 Task: Find connections with filter location Pitsea with filter topic #Techstartupwith filter profile language Spanish with filter current company JOJO INTERNATIONAL PVT LTD with filter school Visvesvaraya National Institute of Technology with filter industry Education Administration Programs with filter service category Web Design with filter keywords title Biostatistician
Action: Mouse moved to (595, 61)
Screenshot: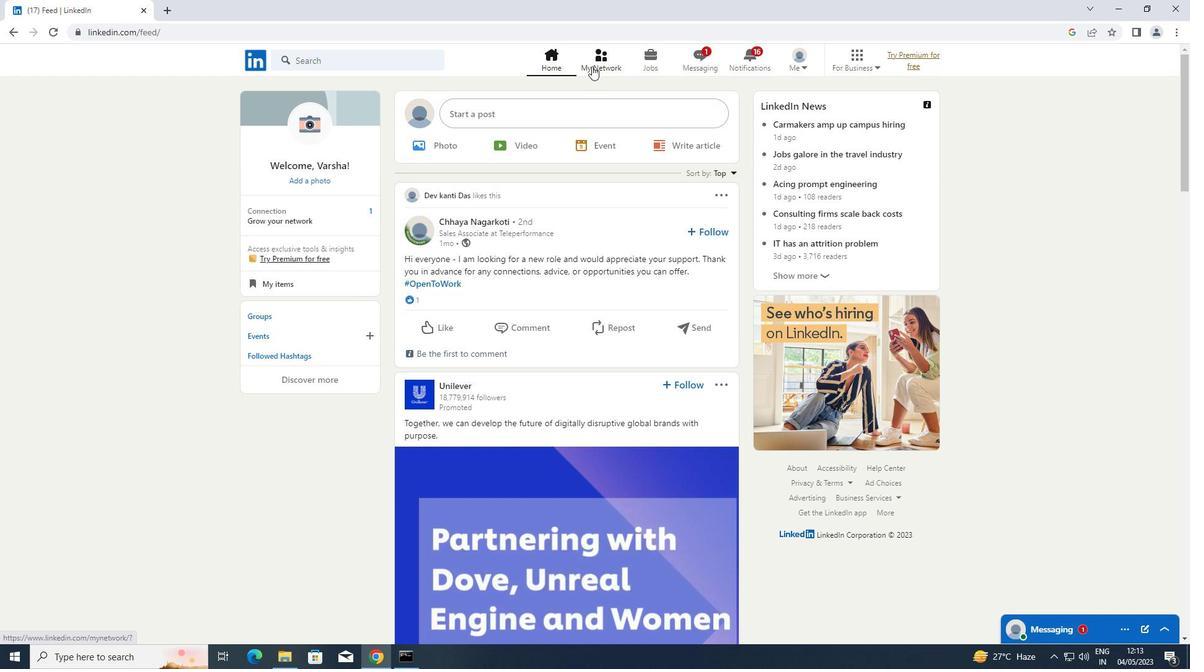 
Action: Mouse pressed left at (595, 61)
Screenshot: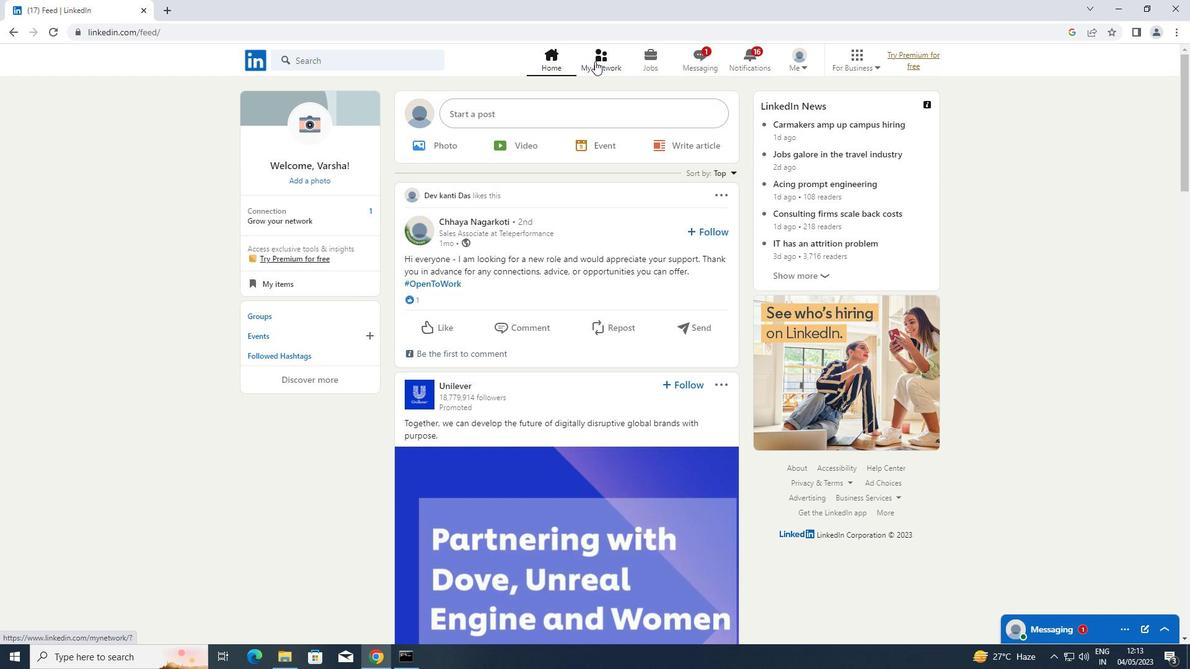 
Action: Mouse moved to (340, 117)
Screenshot: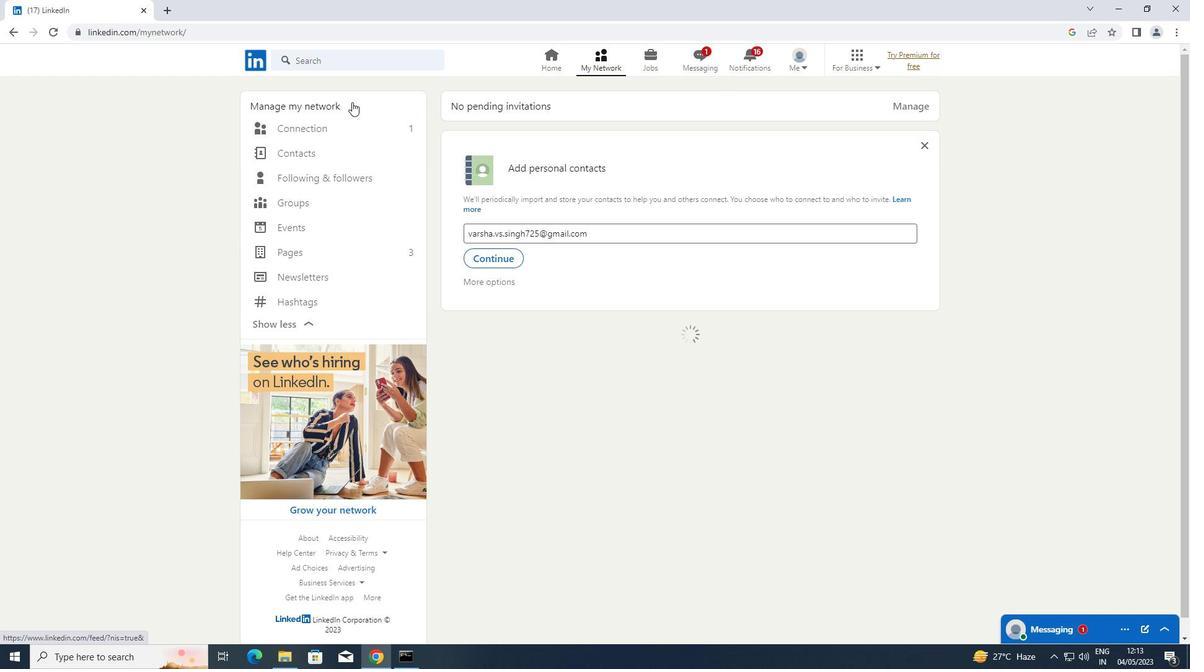 
Action: Mouse pressed left at (340, 117)
Screenshot: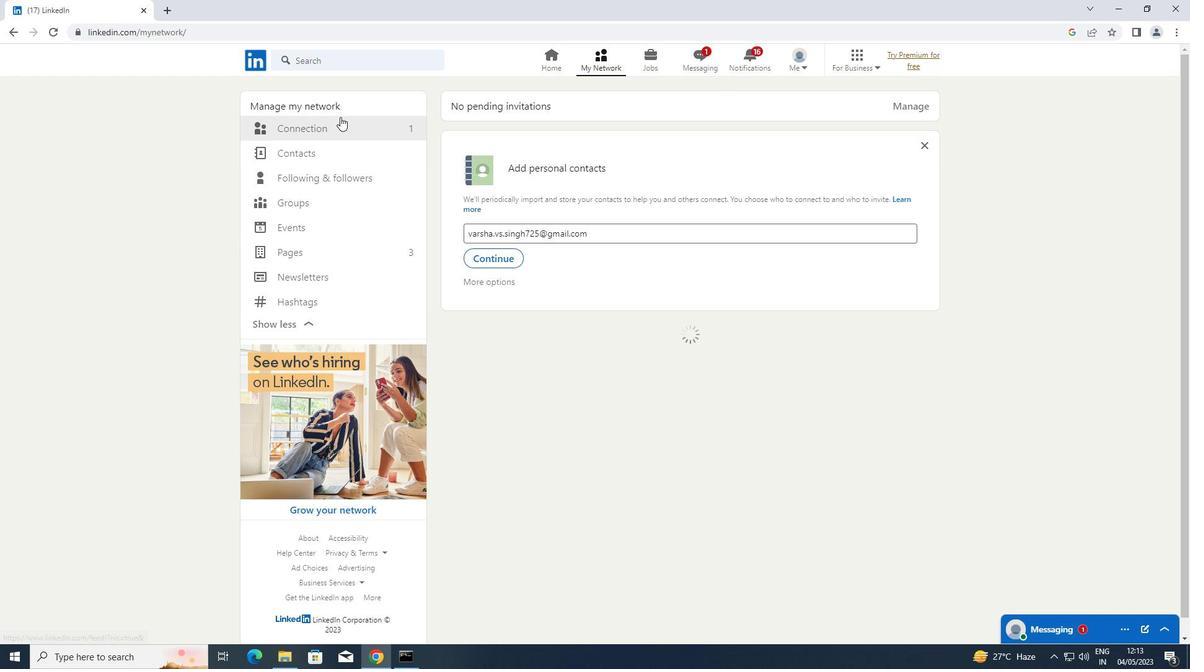 
Action: Mouse moved to (339, 125)
Screenshot: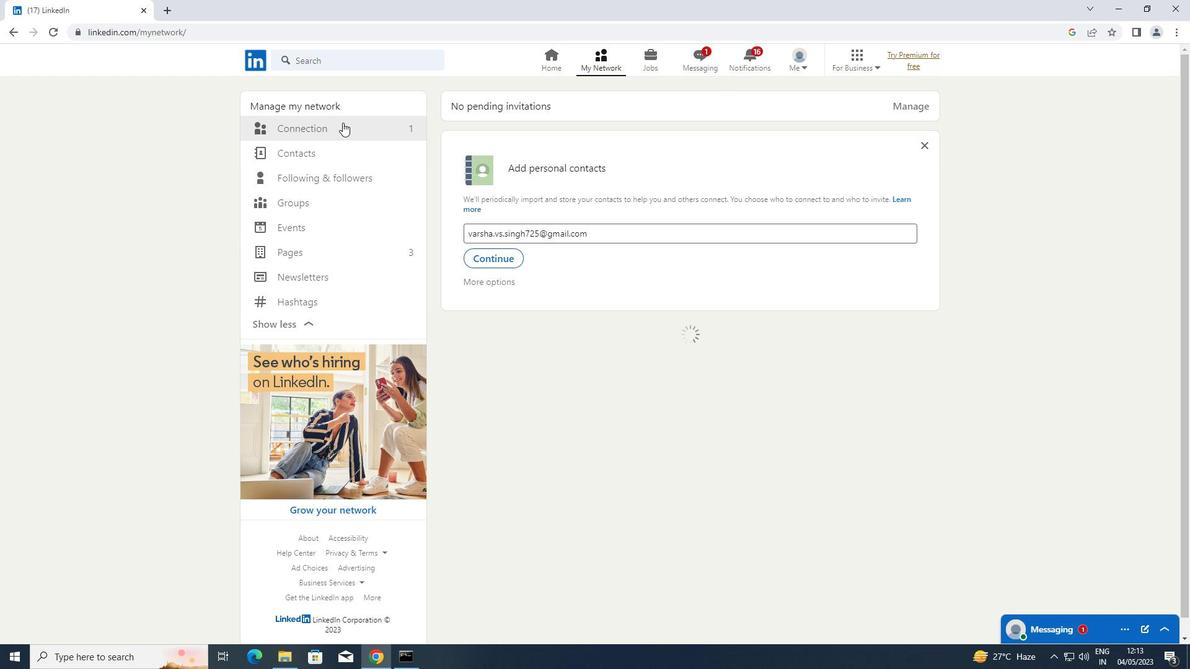 
Action: Mouse pressed left at (339, 125)
Screenshot: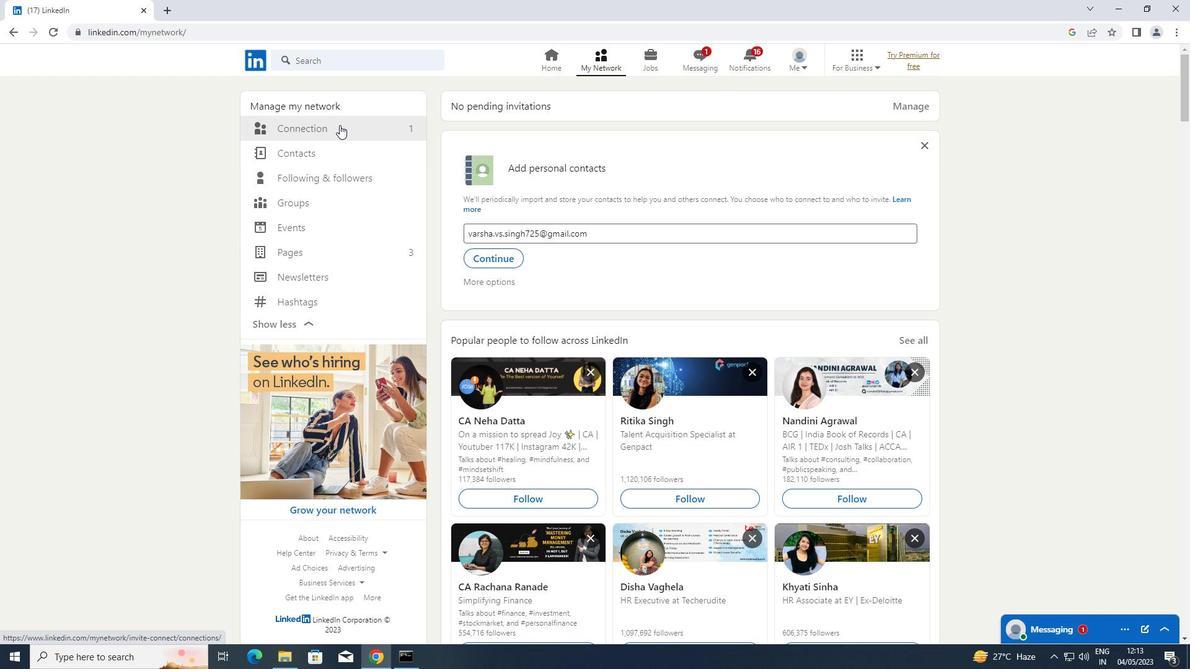 
Action: Mouse moved to (679, 130)
Screenshot: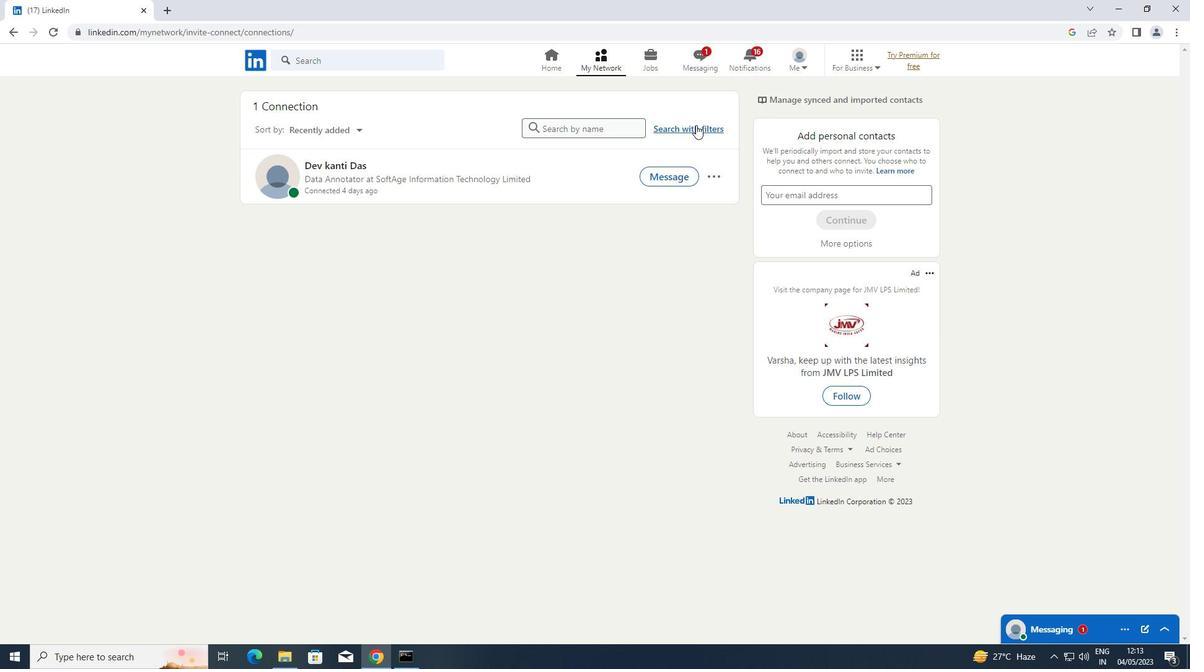 
Action: Mouse pressed left at (679, 130)
Screenshot: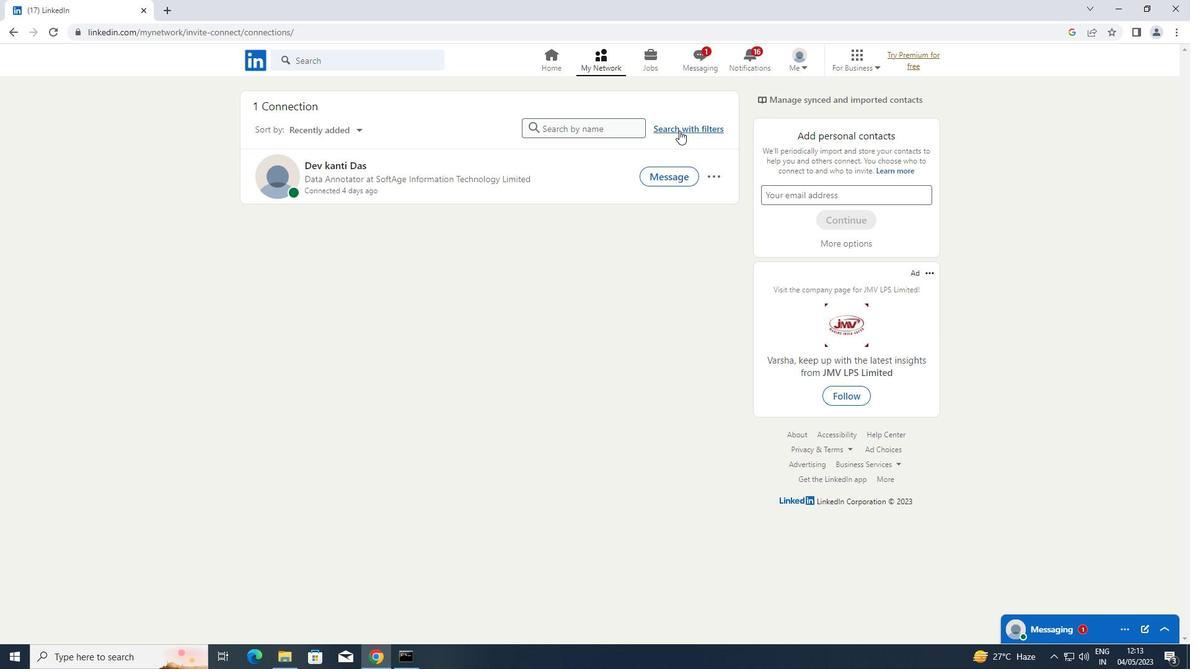 
Action: Mouse moved to (638, 95)
Screenshot: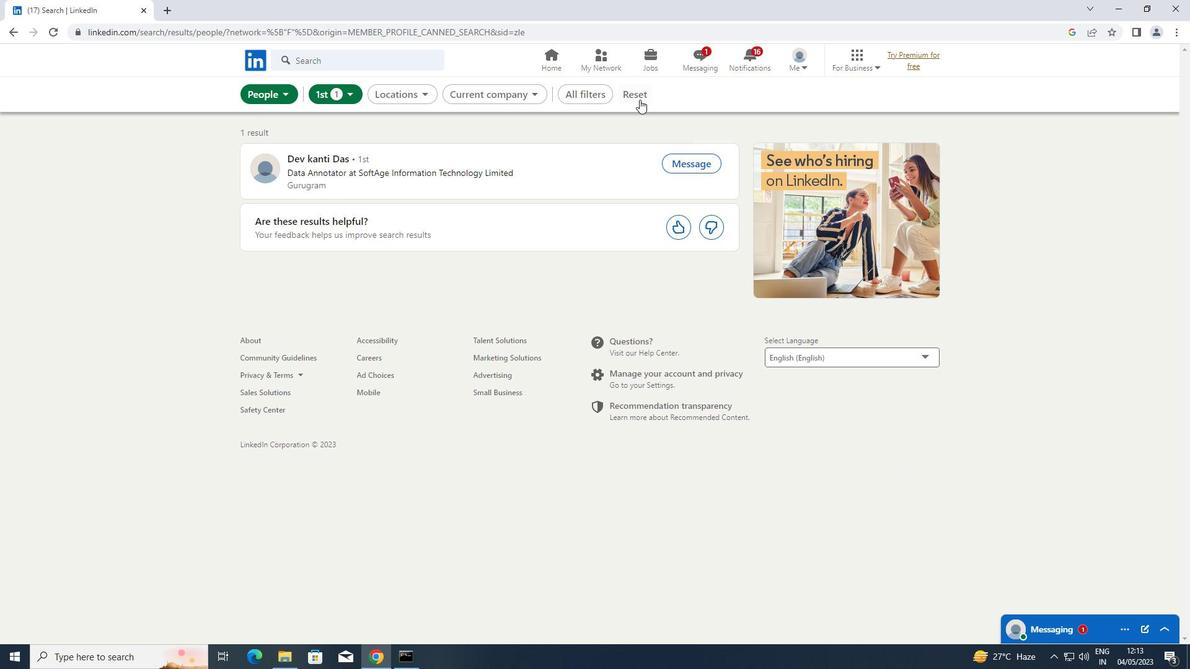 
Action: Mouse pressed left at (638, 95)
Screenshot: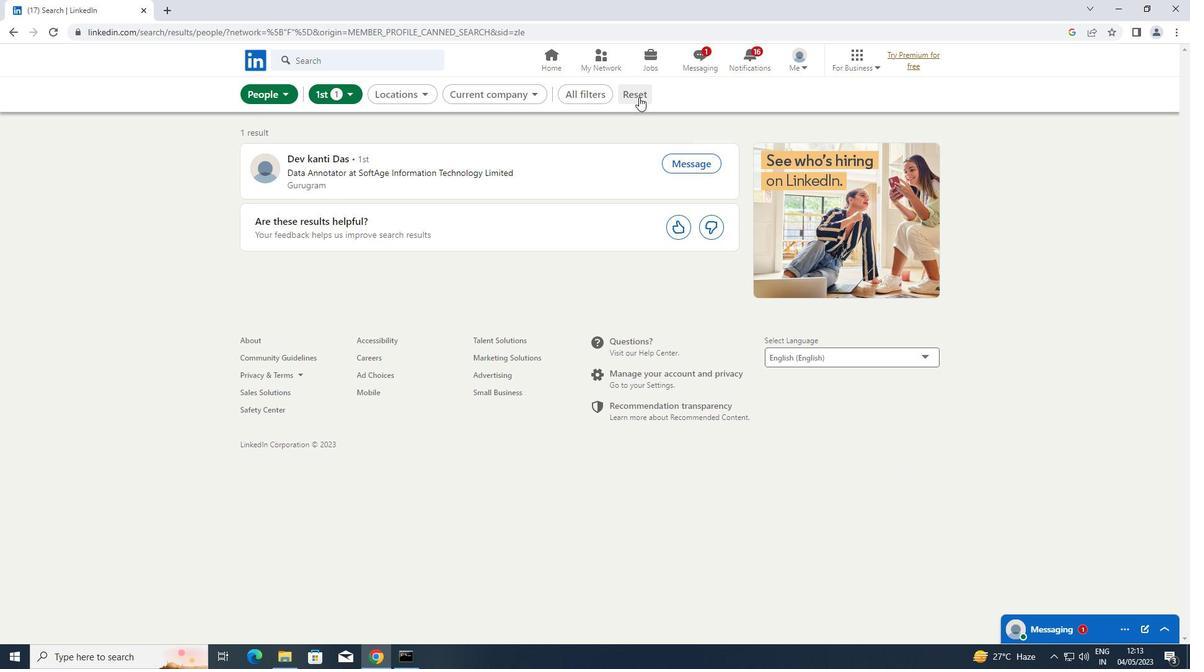 
Action: Mouse moved to (618, 95)
Screenshot: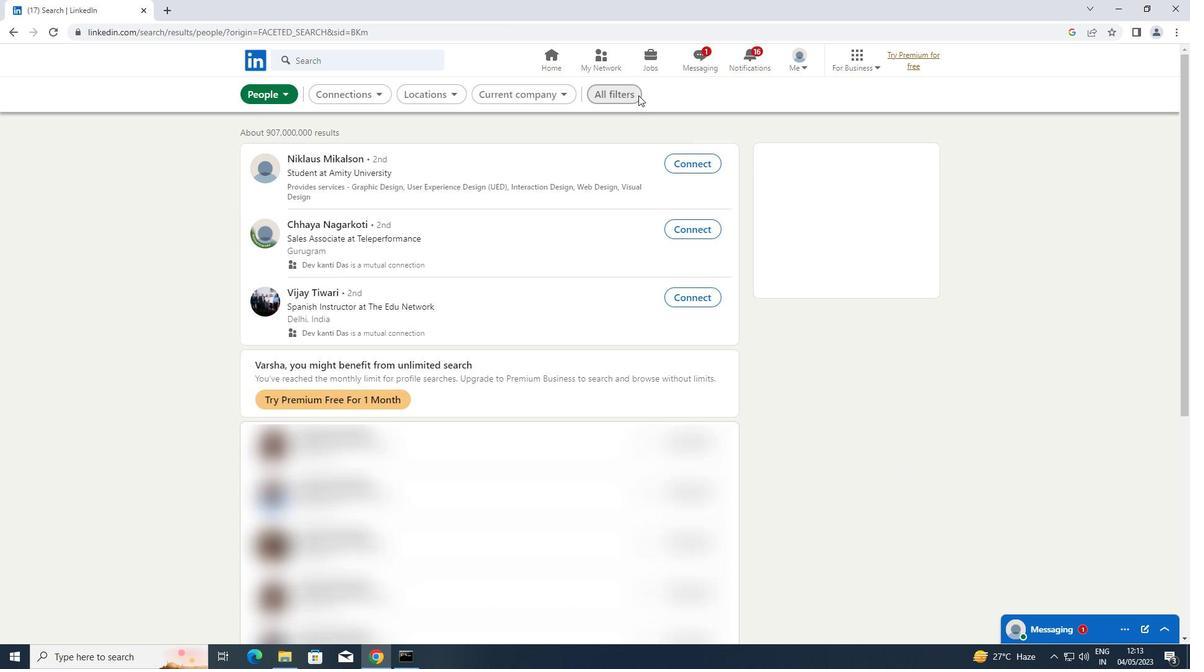 
Action: Mouse pressed left at (618, 95)
Screenshot: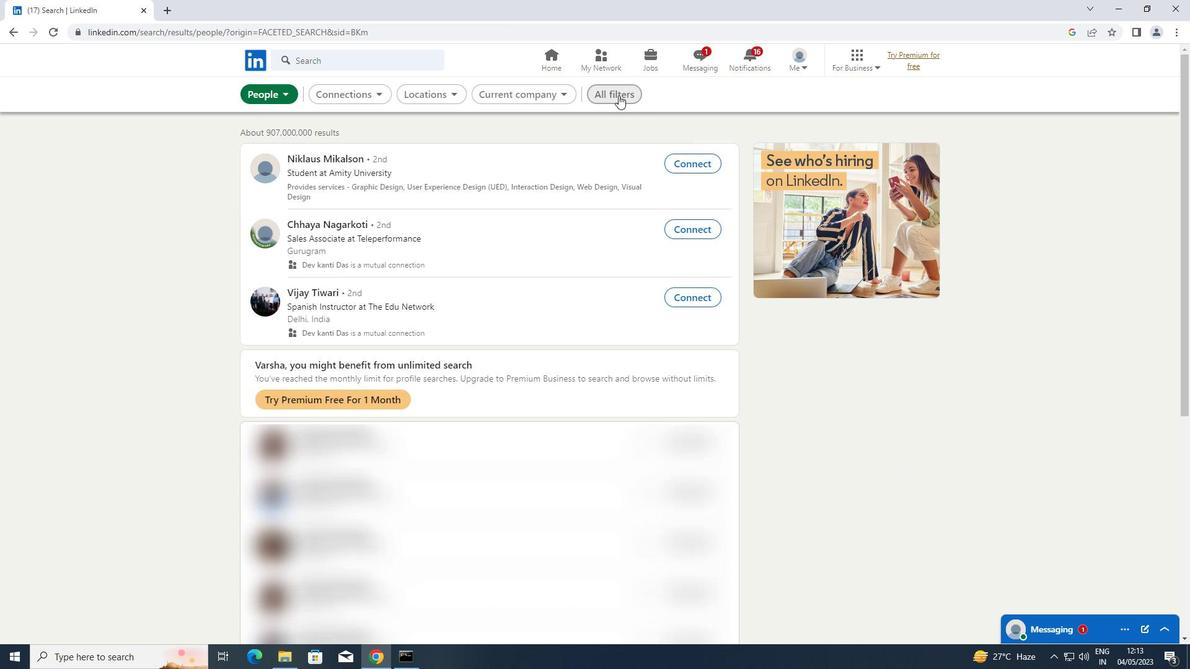 
Action: Mouse moved to (1020, 300)
Screenshot: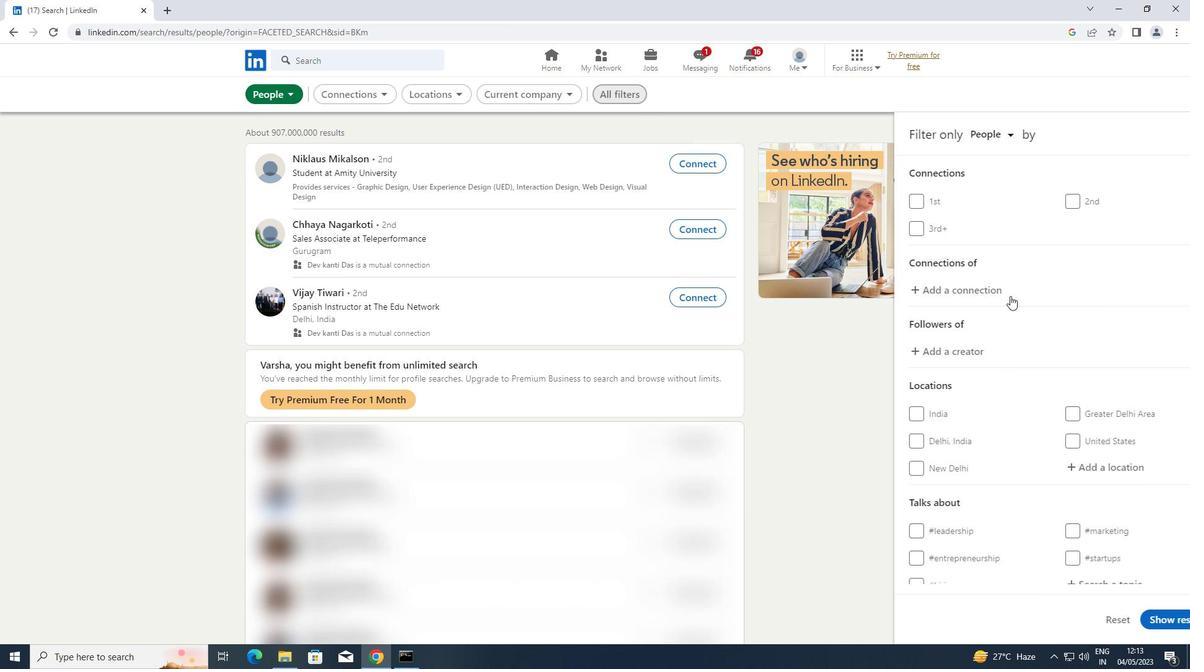 
Action: Mouse scrolled (1020, 299) with delta (0, 0)
Screenshot: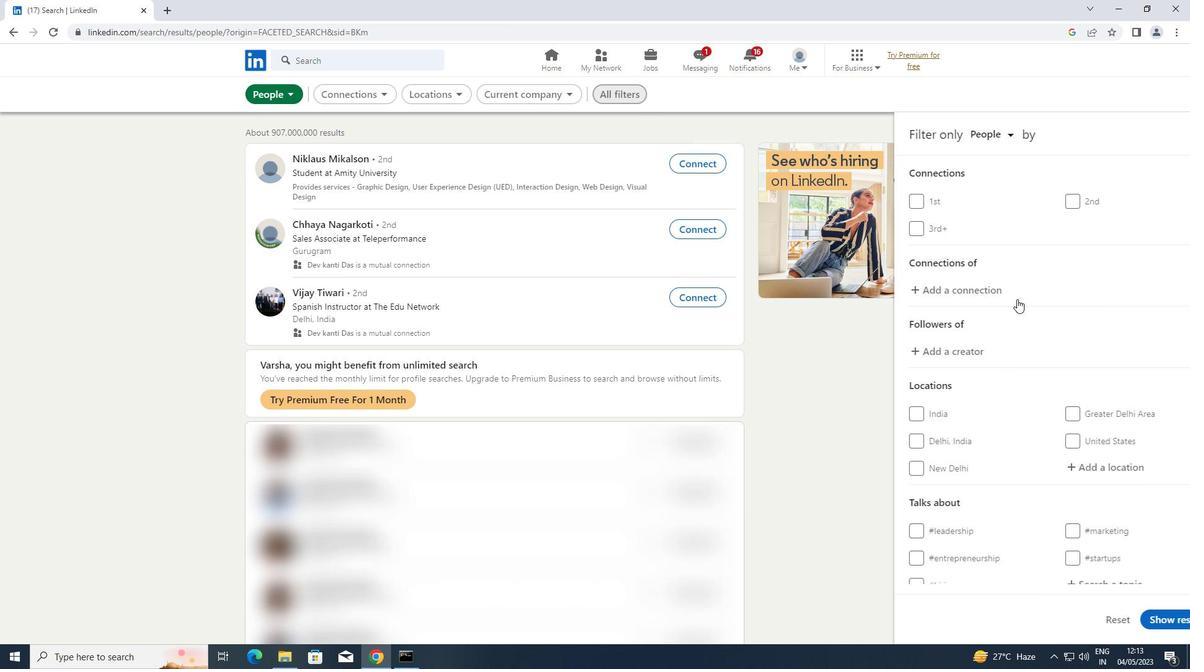 
Action: Mouse scrolled (1020, 299) with delta (0, 0)
Screenshot: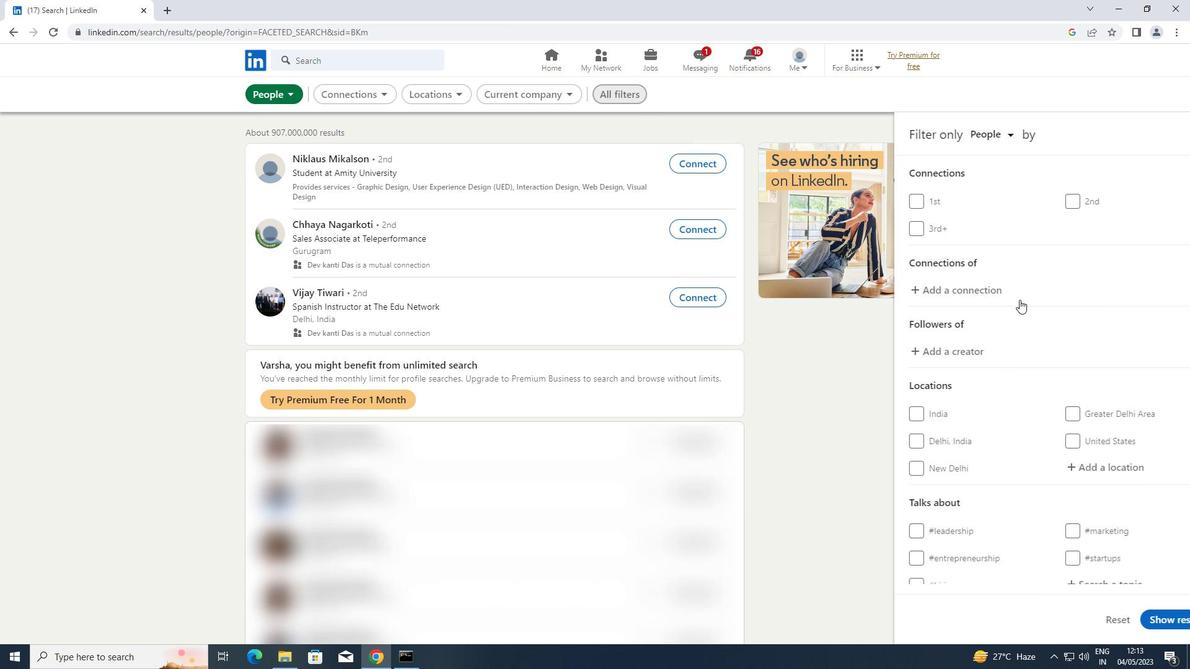 
Action: Mouse moved to (1068, 339)
Screenshot: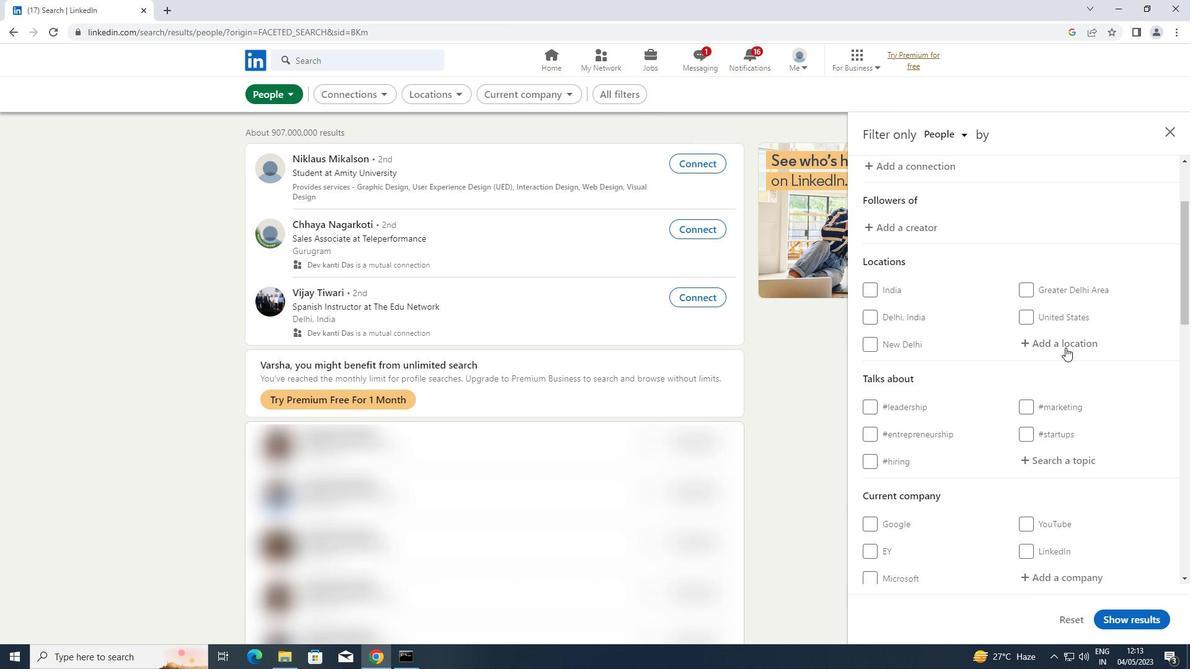 
Action: Mouse pressed left at (1068, 339)
Screenshot: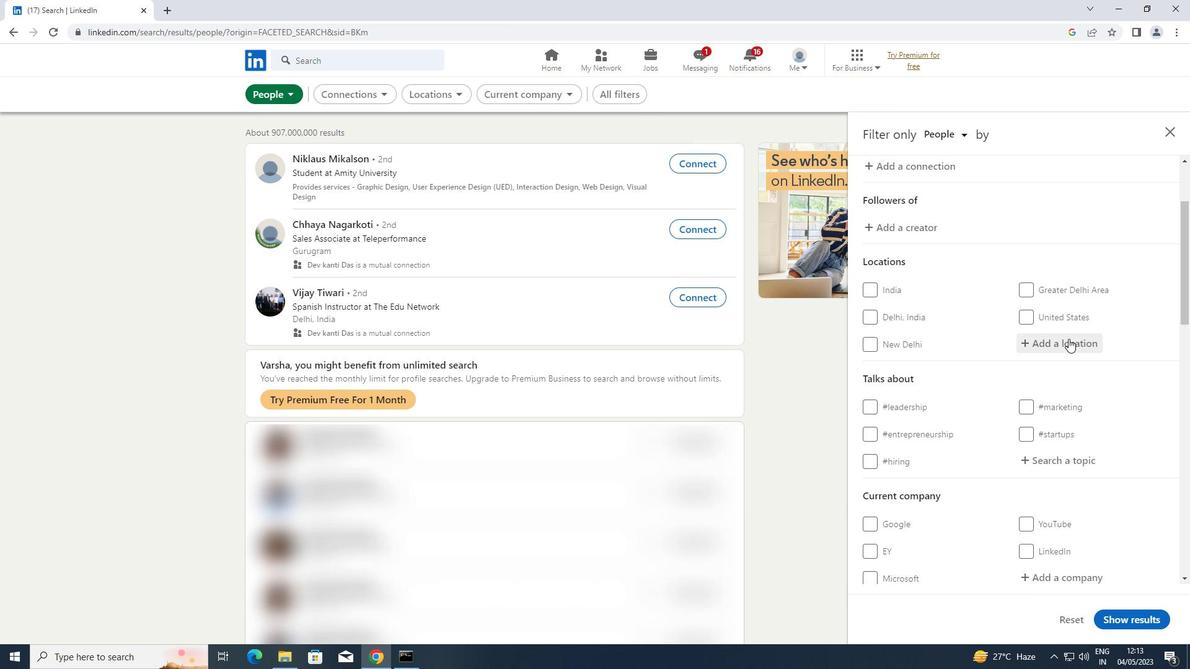 
Action: Key pressed <Key.shift>PITSEA
Screenshot: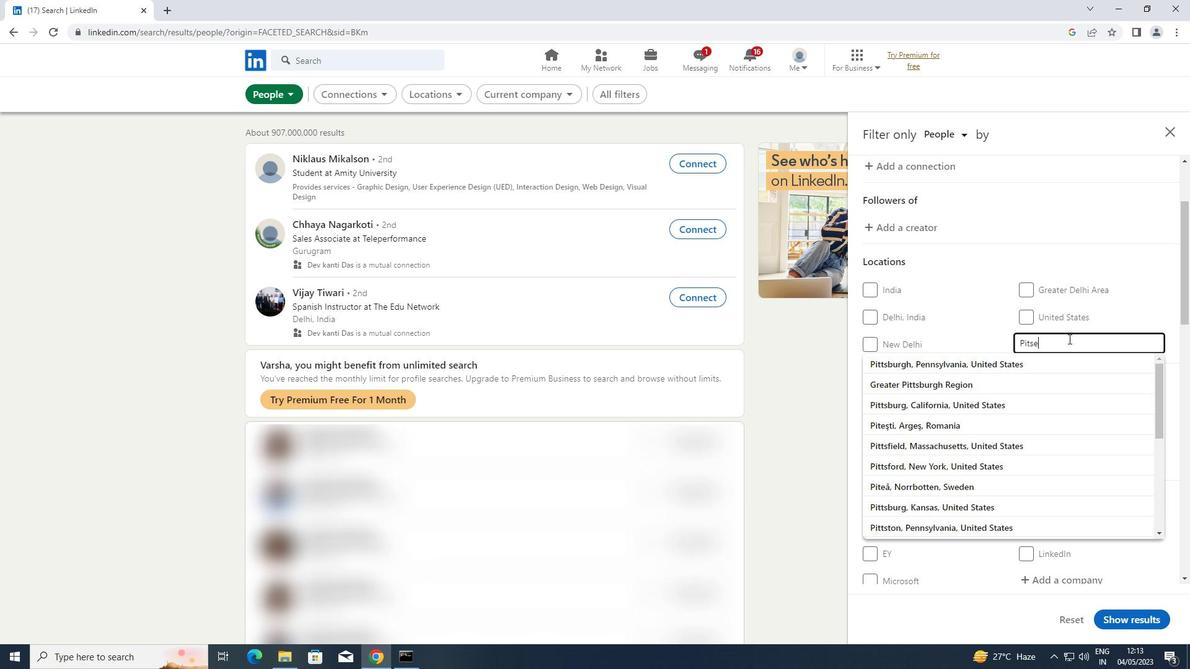 
Action: Mouse moved to (1041, 460)
Screenshot: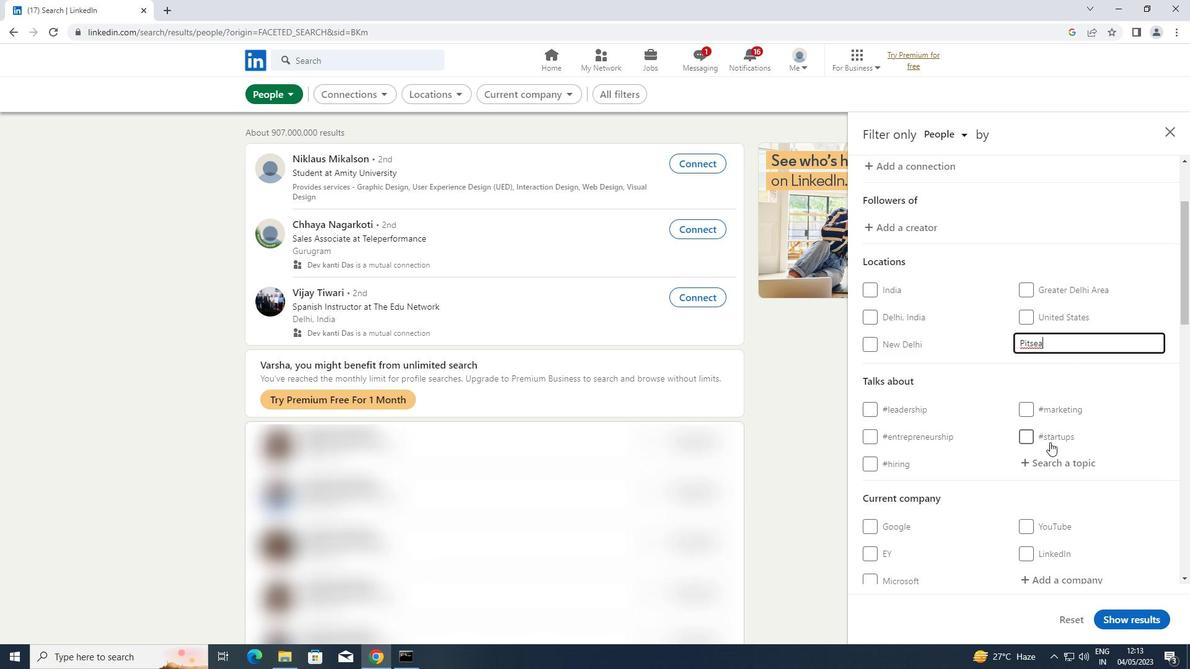 
Action: Mouse pressed left at (1041, 460)
Screenshot: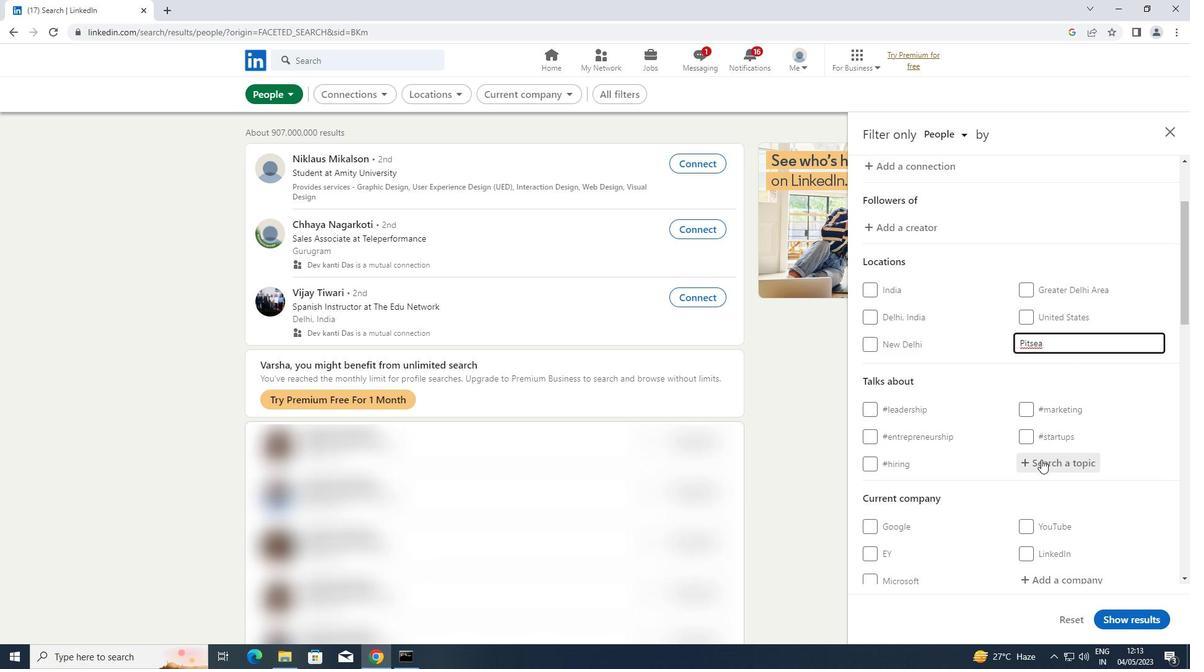 
Action: Key pressed <Key.shift>TECHSTARTUP
Screenshot: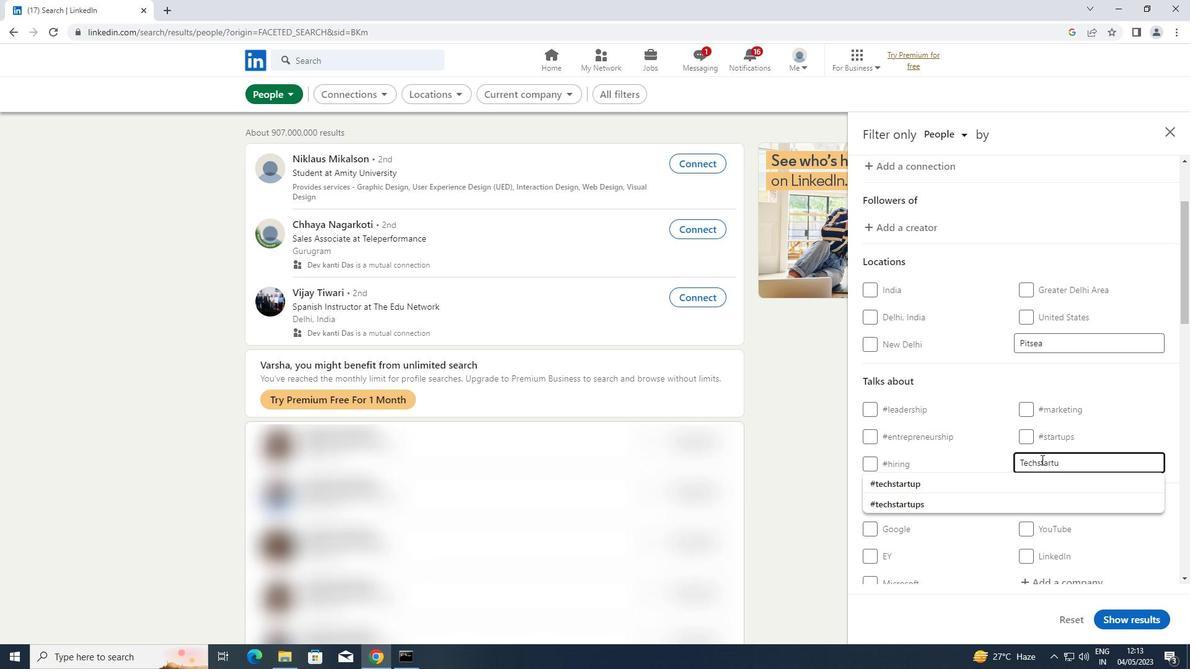 
Action: Mouse moved to (894, 482)
Screenshot: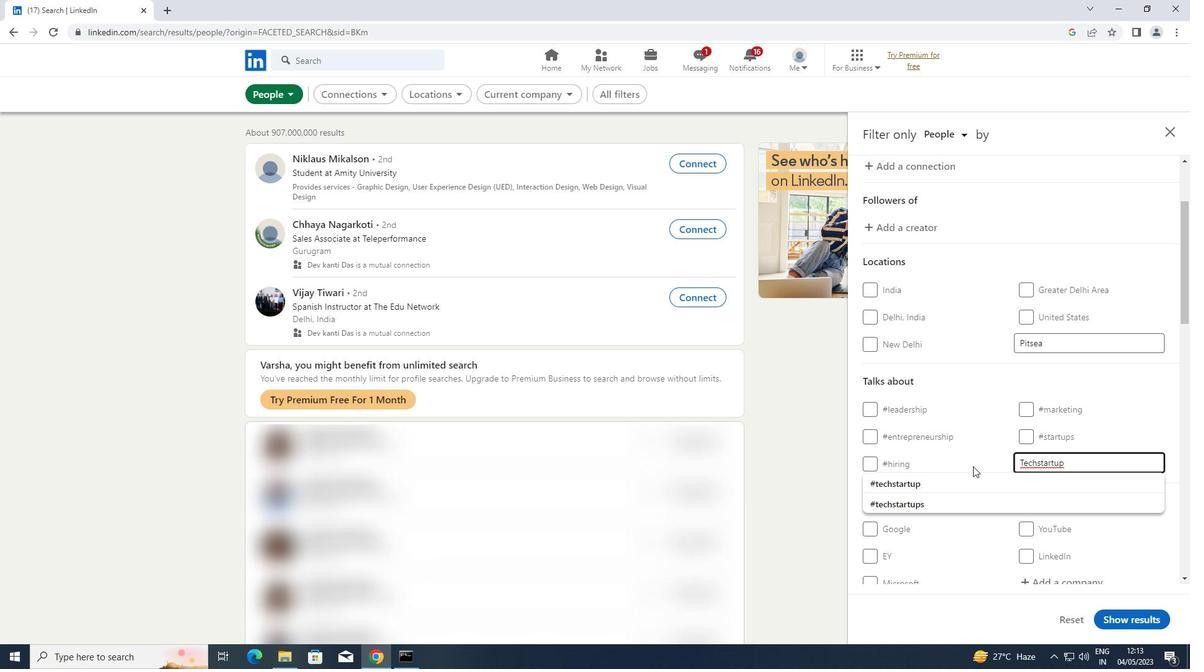 
Action: Mouse pressed left at (894, 482)
Screenshot: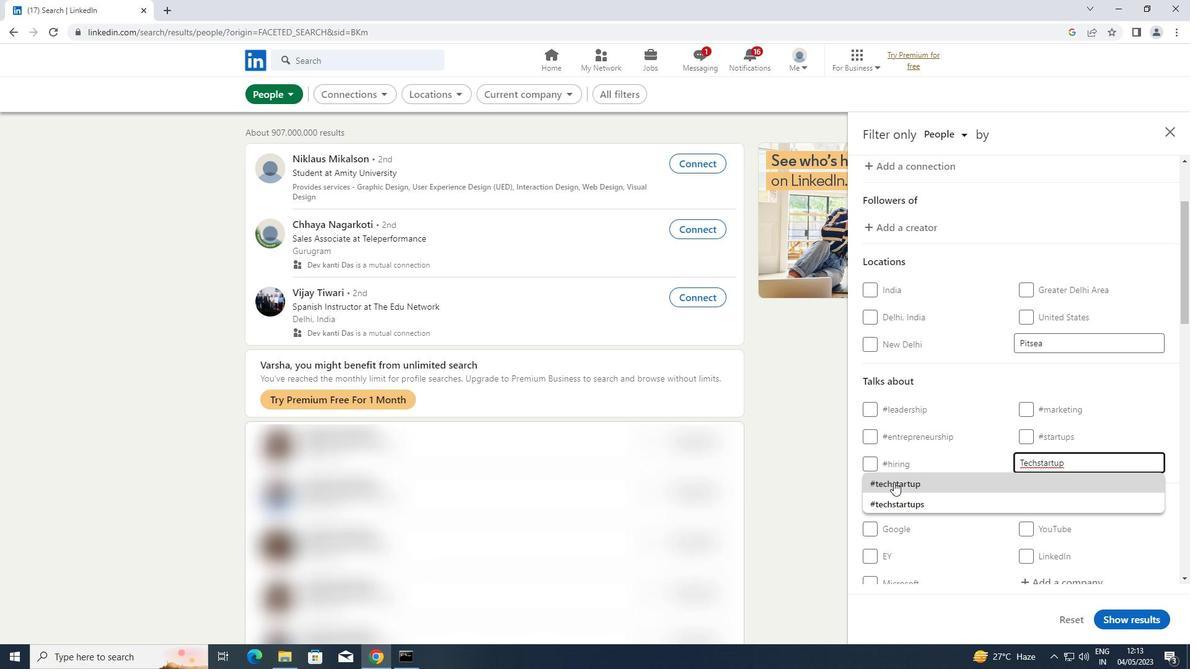 
Action: Mouse scrolled (894, 481) with delta (0, 0)
Screenshot: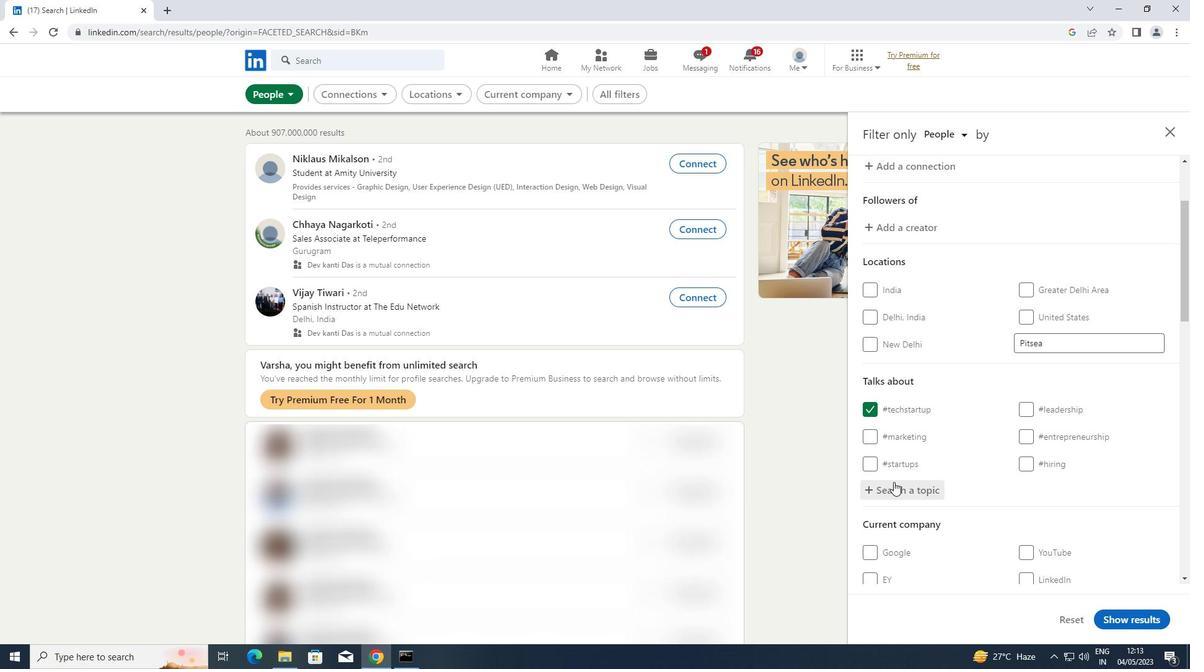 
Action: Mouse scrolled (894, 481) with delta (0, 0)
Screenshot: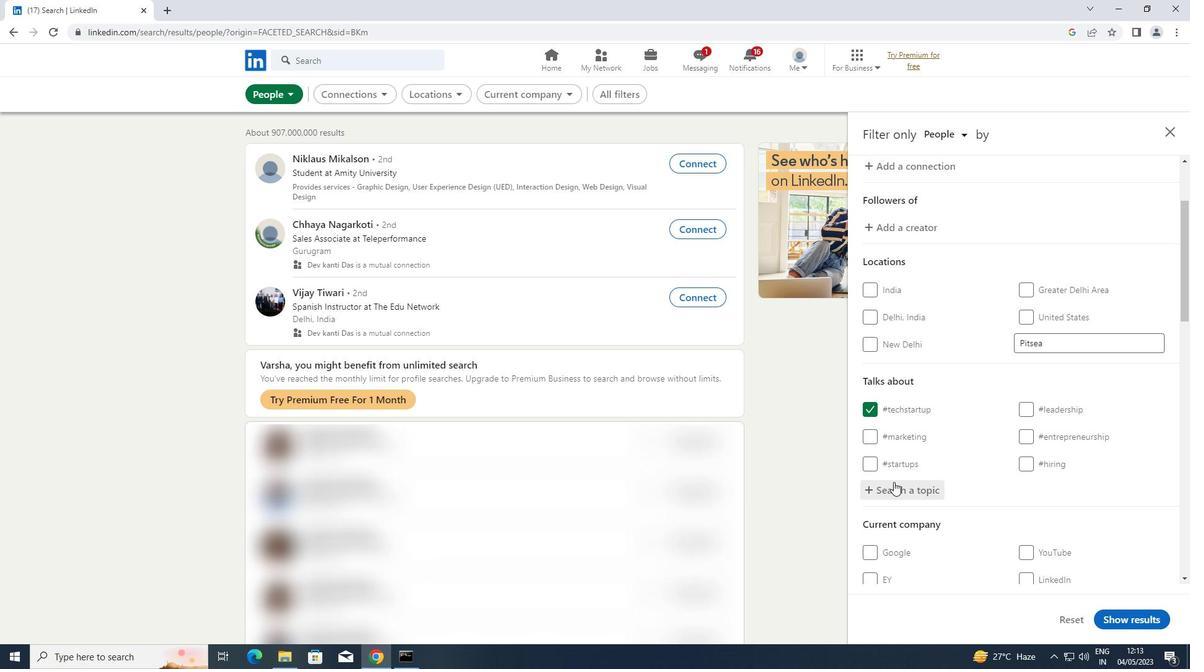 
Action: Mouse scrolled (894, 481) with delta (0, 0)
Screenshot: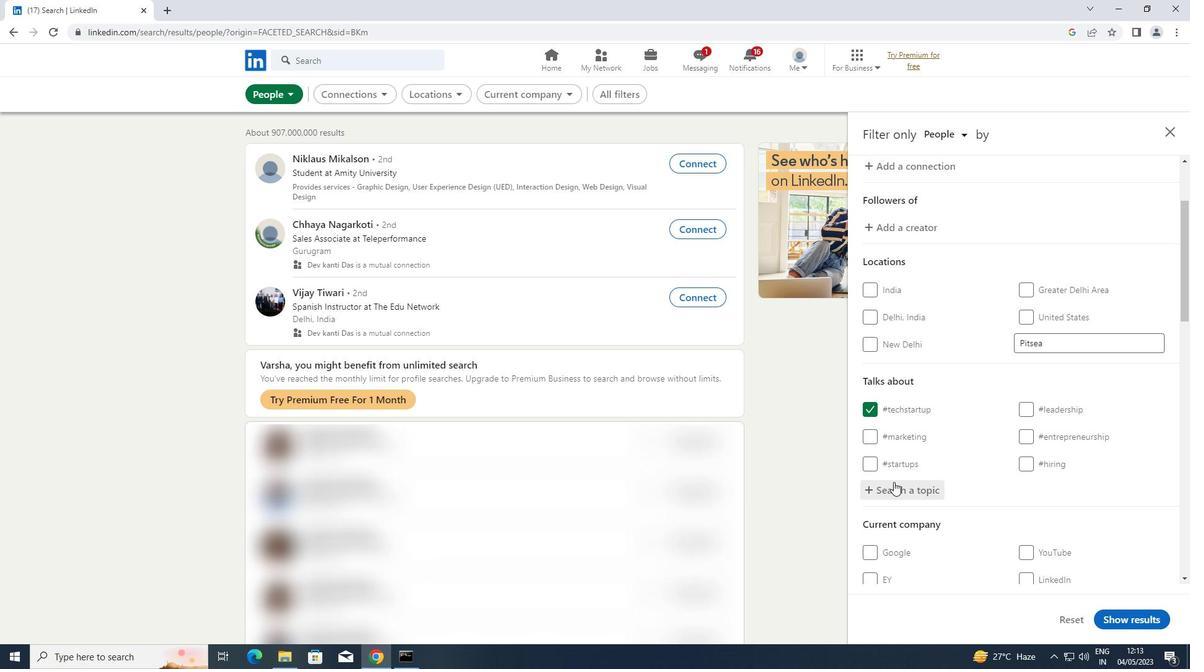
Action: Mouse scrolled (894, 481) with delta (0, 0)
Screenshot: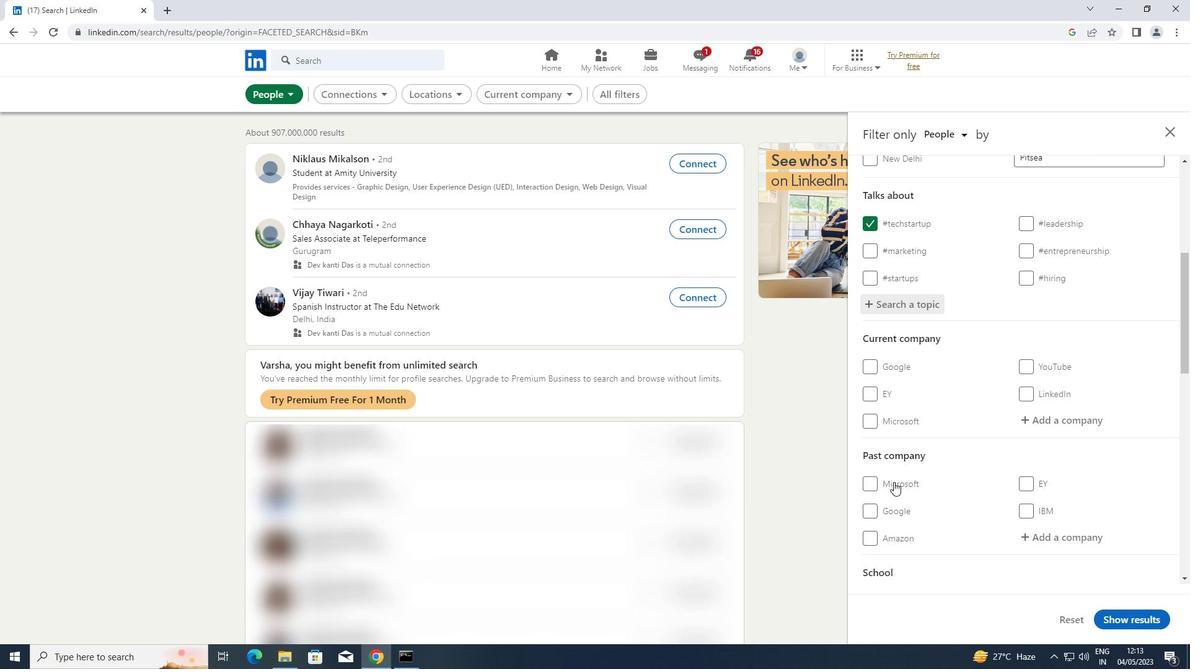
Action: Mouse scrolled (894, 481) with delta (0, 0)
Screenshot: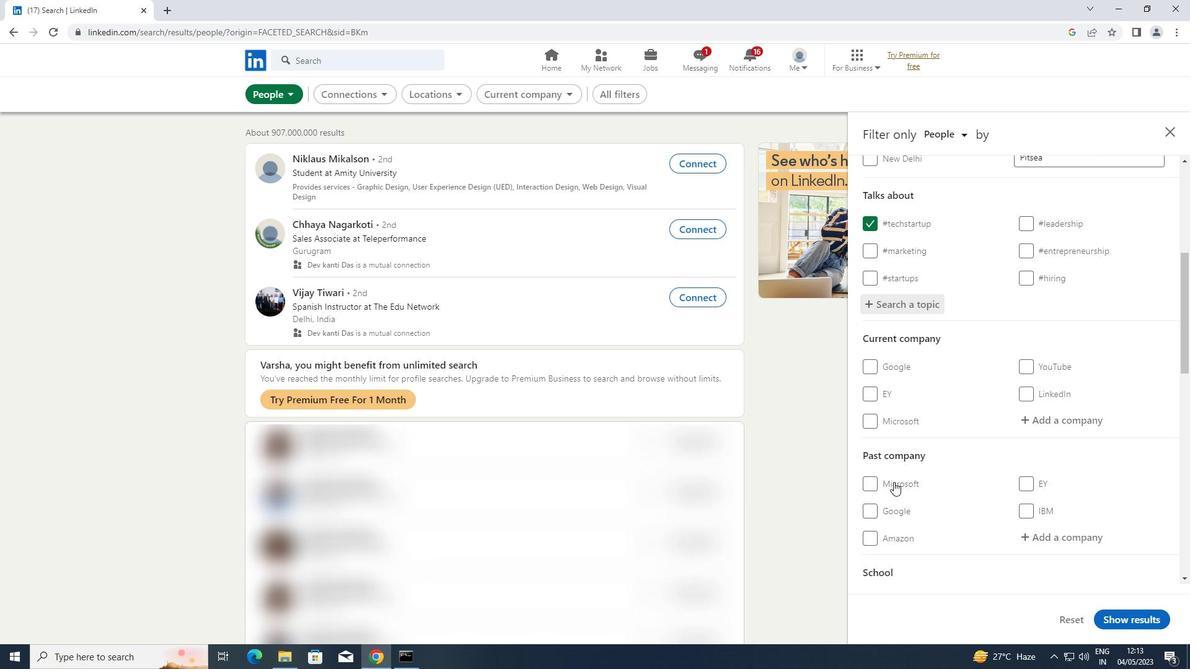
Action: Mouse scrolled (894, 481) with delta (0, 0)
Screenshot: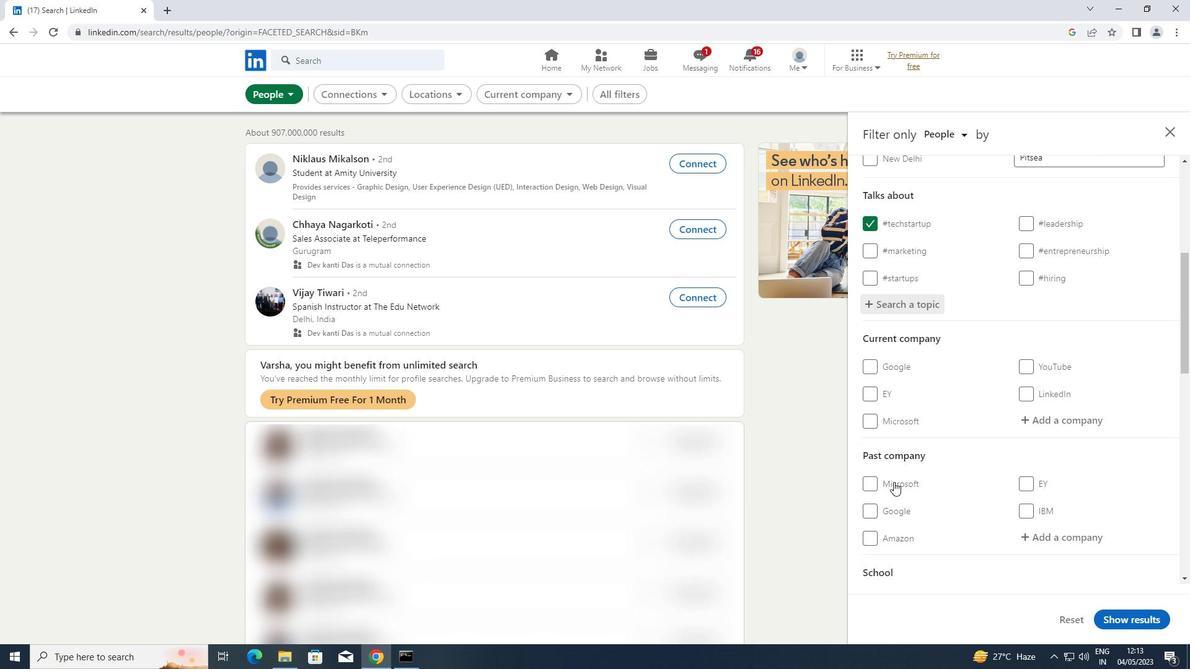 
Action: Mouse scrolled (894, 481) with delta (0, 0)
Screenshot: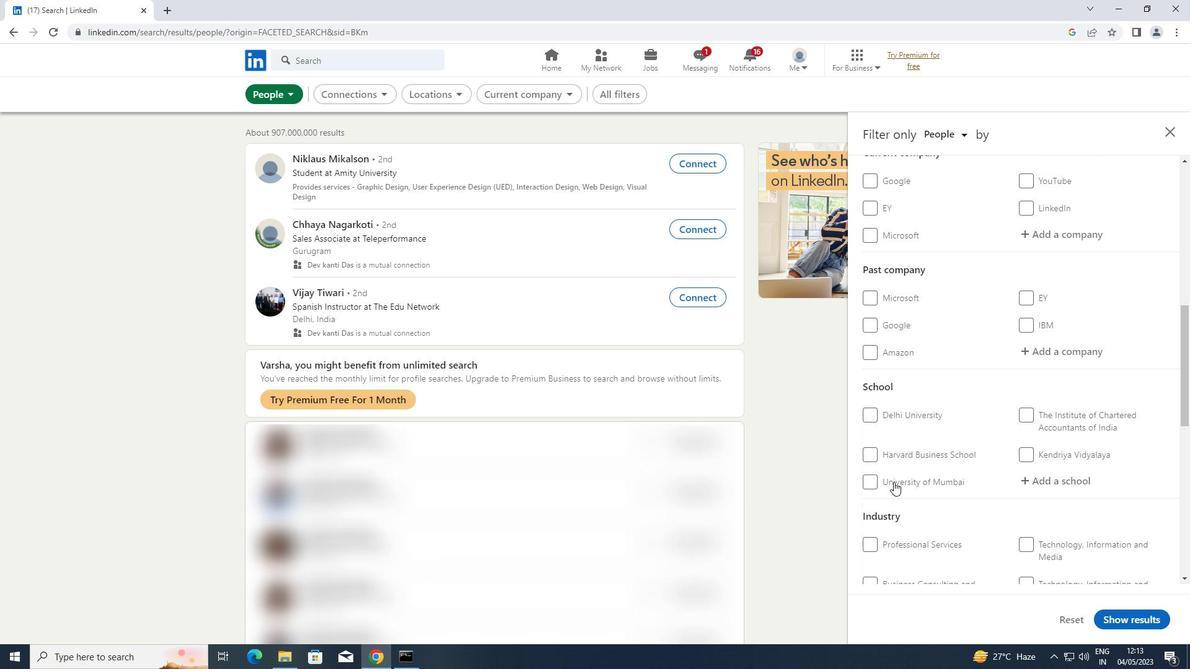 
Action: Mouse scrolled (894, 481) with delta (0, 0)
Screenshot: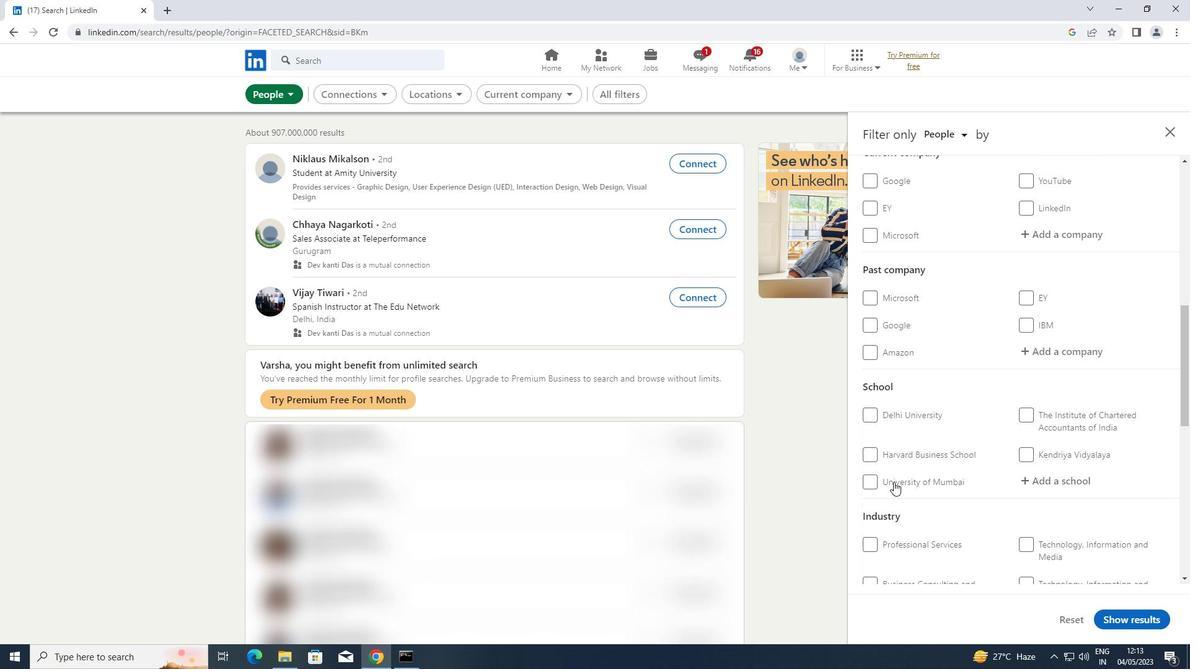
Action: Mouse scrolled (894, 481) with delta (0, 0)
Screenshot: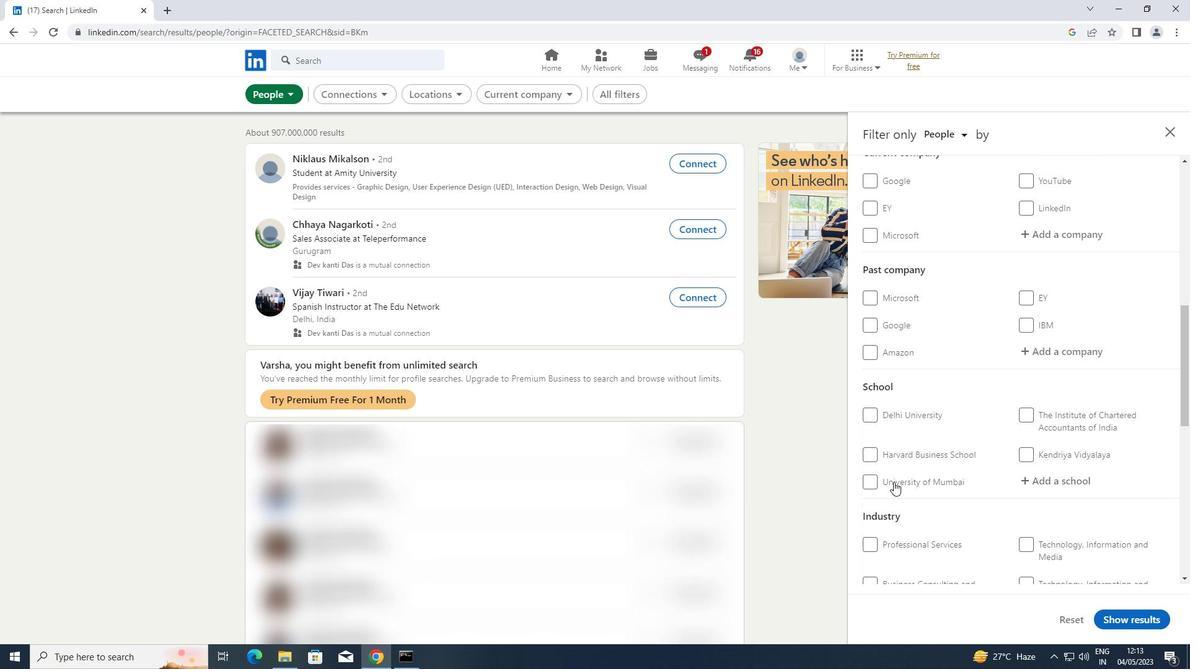 
Action: Mouse moved to (865, 526)
Screenshot: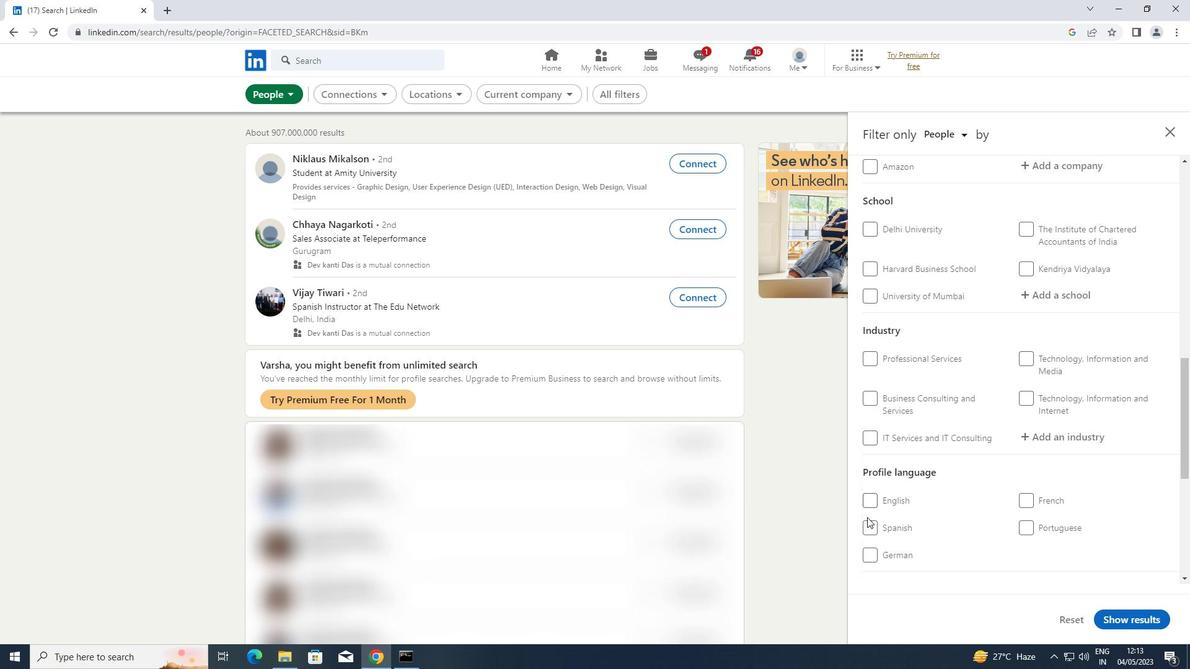 
Action: Mouse pressed left at (865, 526)
Screenshot: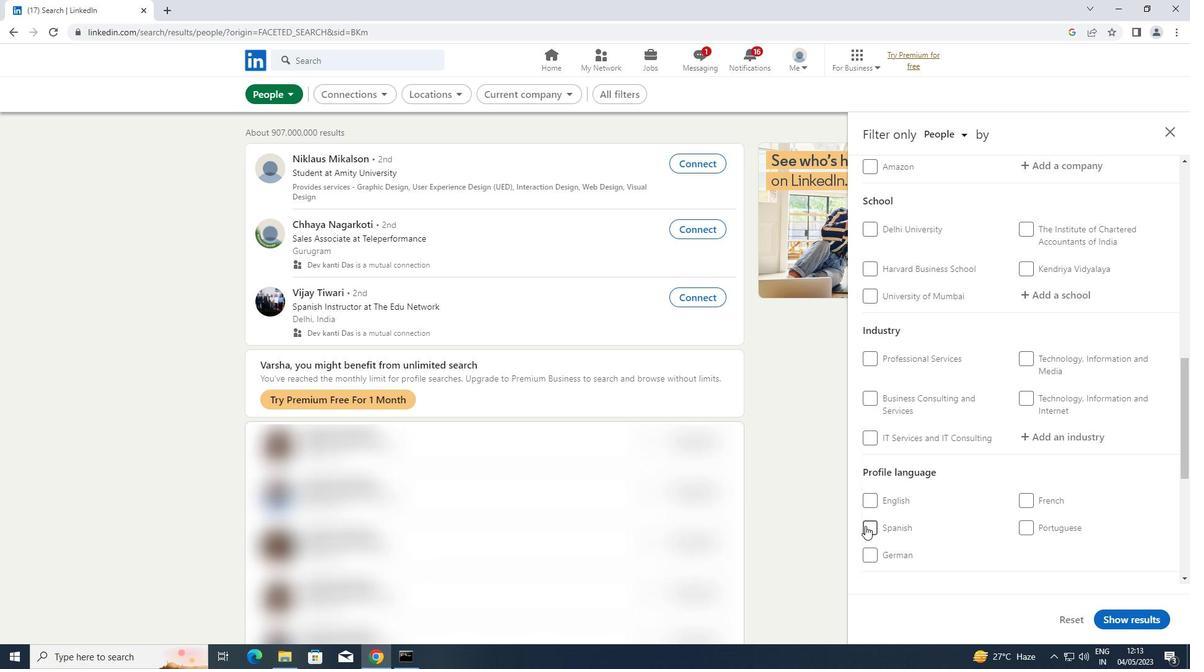 
Action: Mouse scrolled (865, 527) with delta (0, 0)
Screenshot: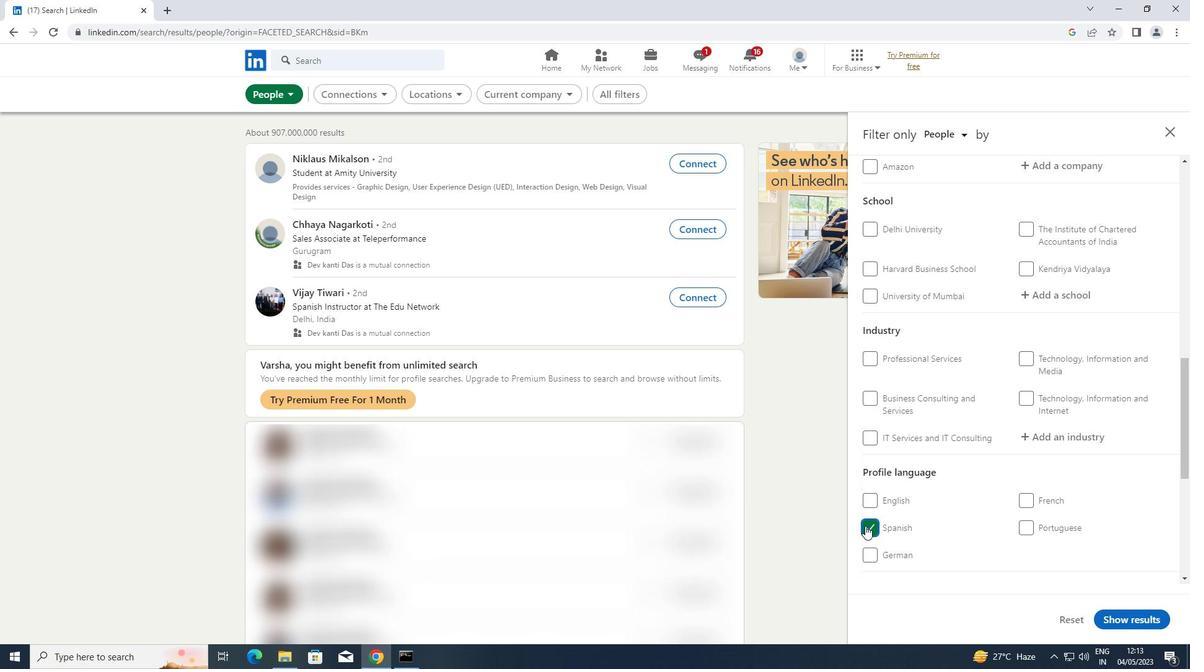 
Action: Mouse scrolled (865, 527) with delta (0, 0)
Screenshot: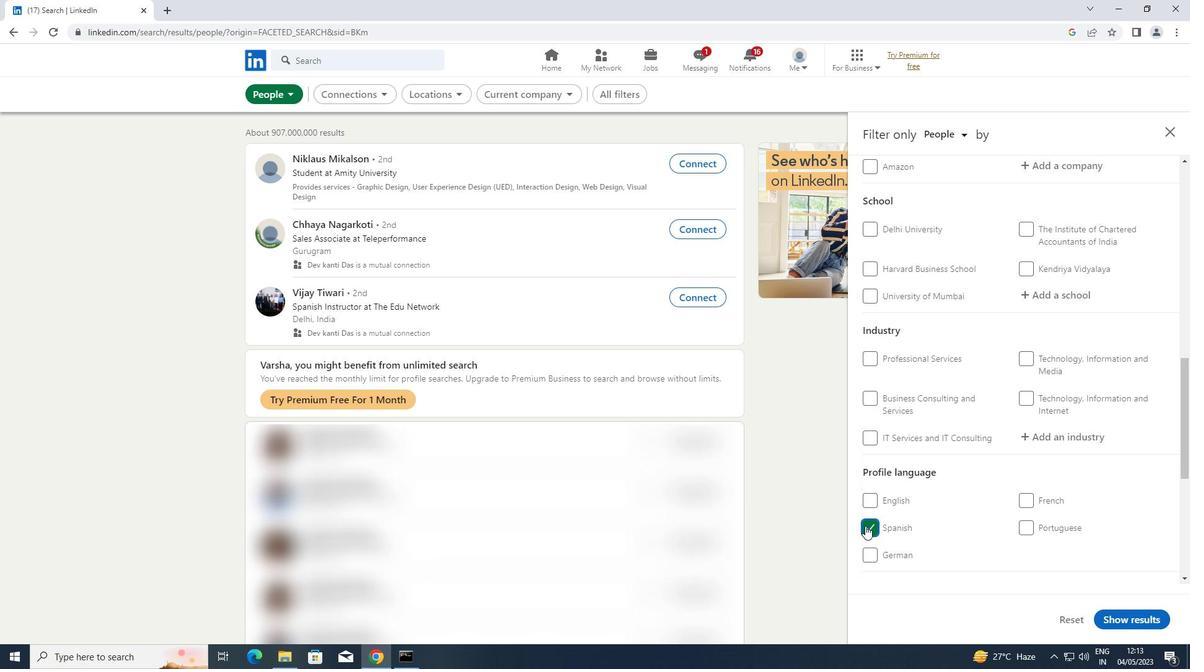 
Action: Mouse scrolled (865, 527) with delta (0, 0)
Screenshot: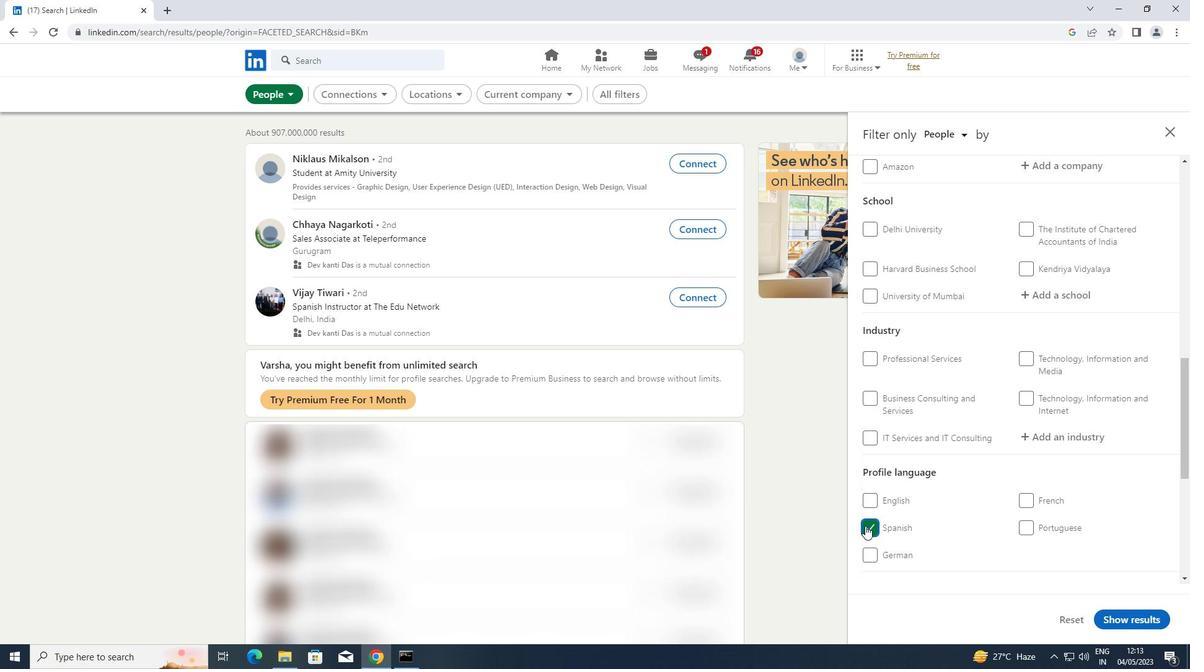 
Action: Mouse scrolled (865, 525) with delta (0, 0)
Screenshot: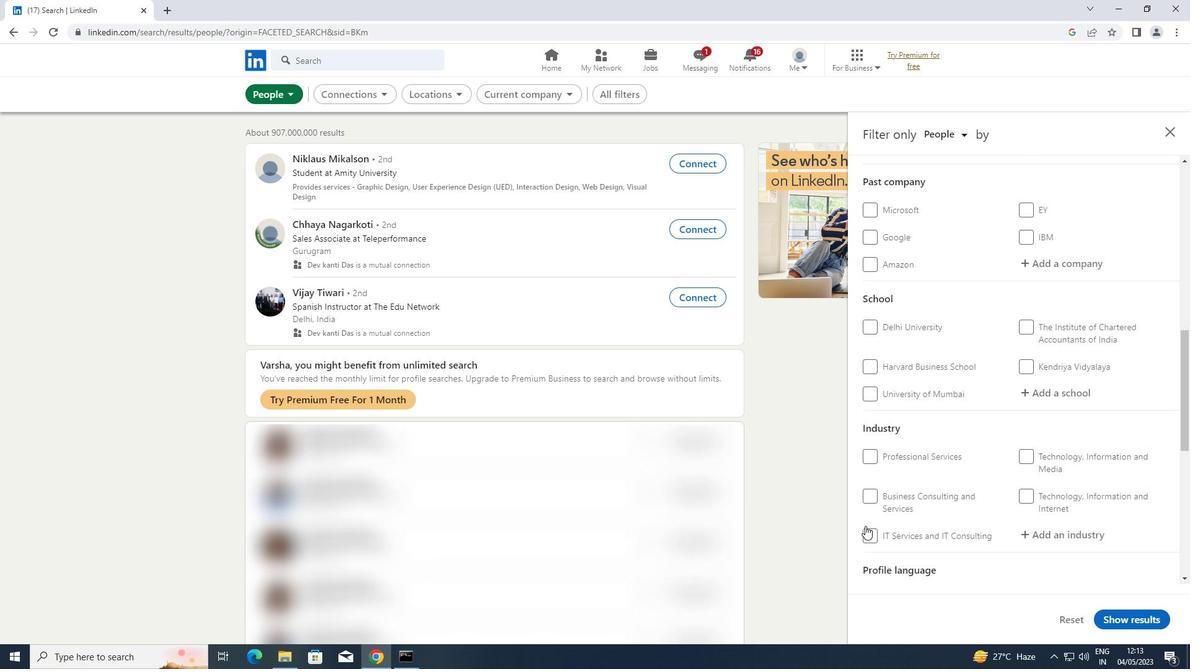 
Action: Mouse scrolled (865, 527) with delta (0, 0)
Screenshot: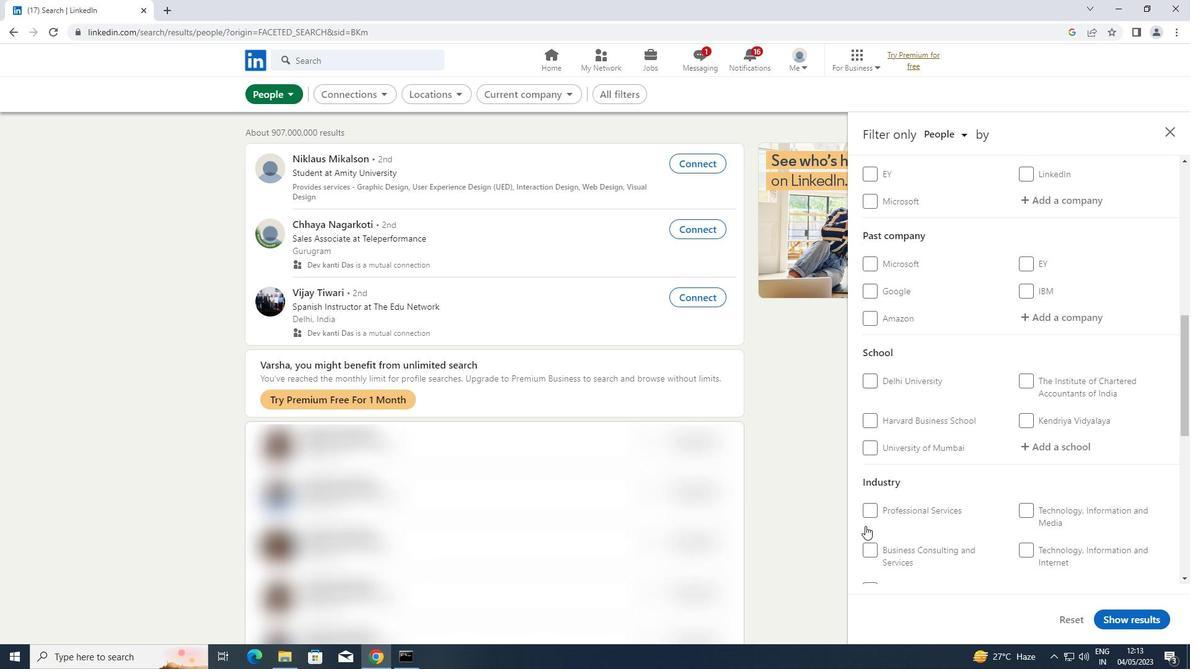 
Action: Mouse scrolled (865, 527) with delta (0, 0)
Screenshot: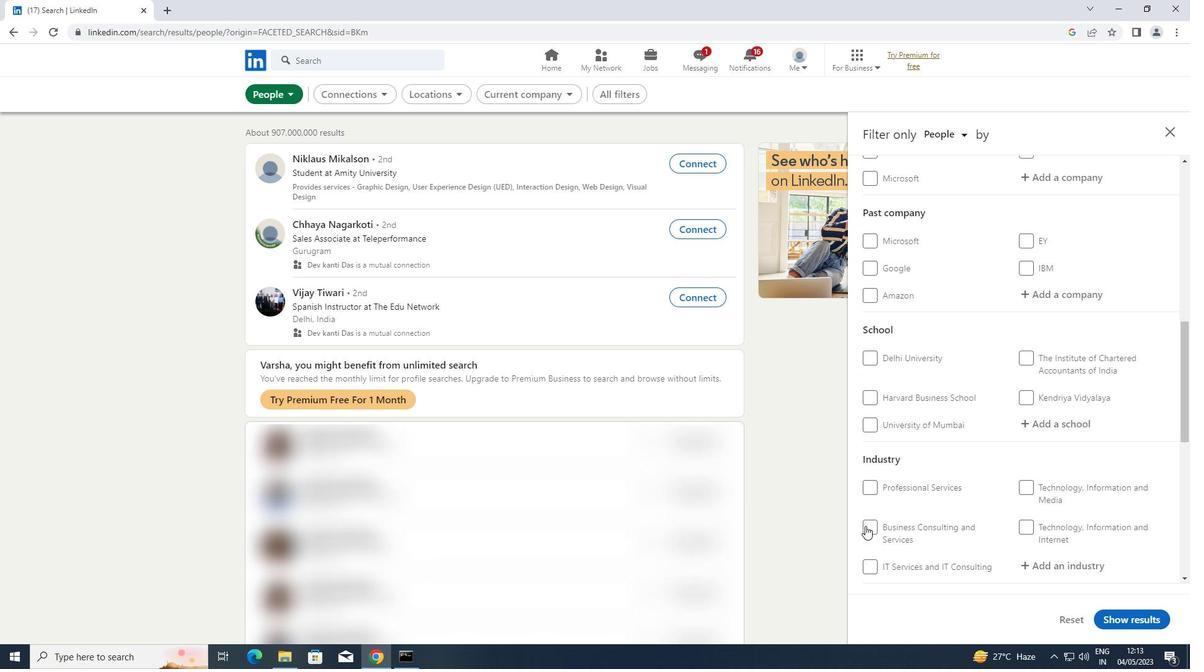 
Action: Mouse scrolled (865, 527) with delta (0, 0)
Screenshot: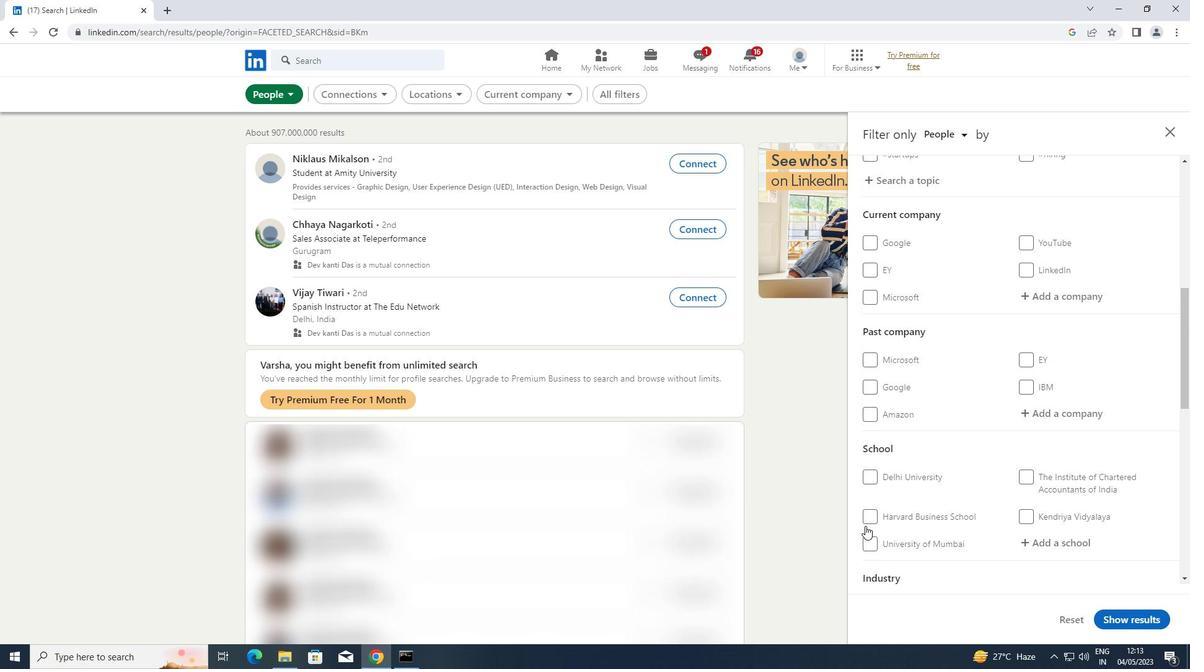 
Action: Mouse moved to (1087, 360)
Screenshot: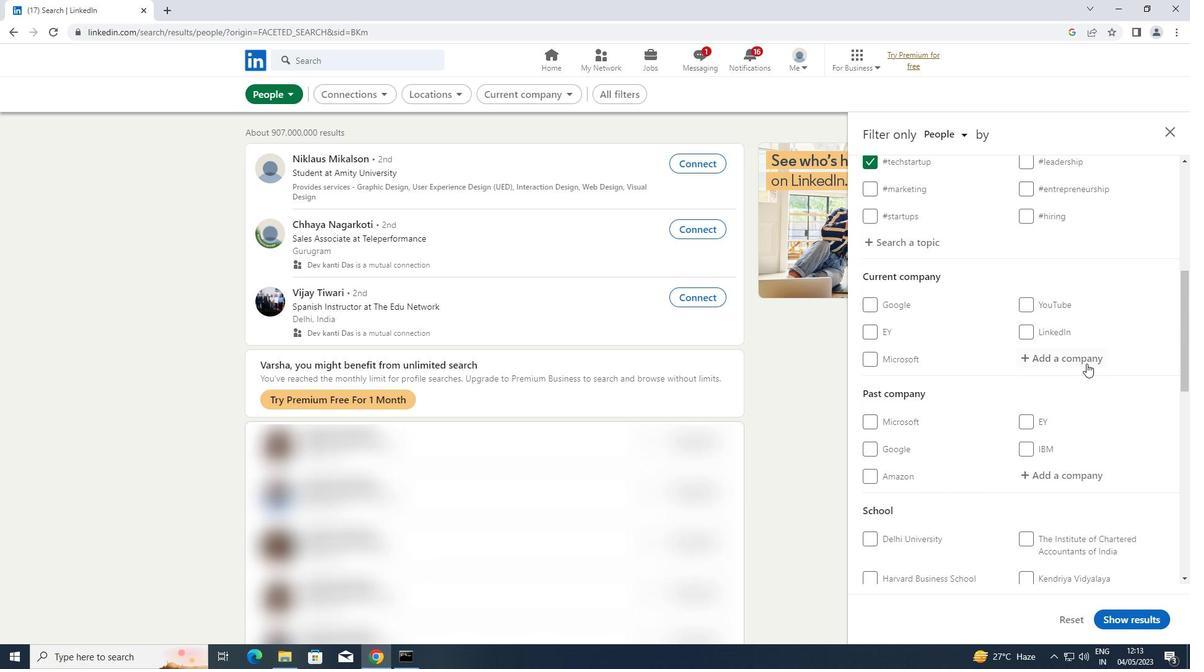 
Action: Mouse pressed left at (1087, 360)
Screenshot: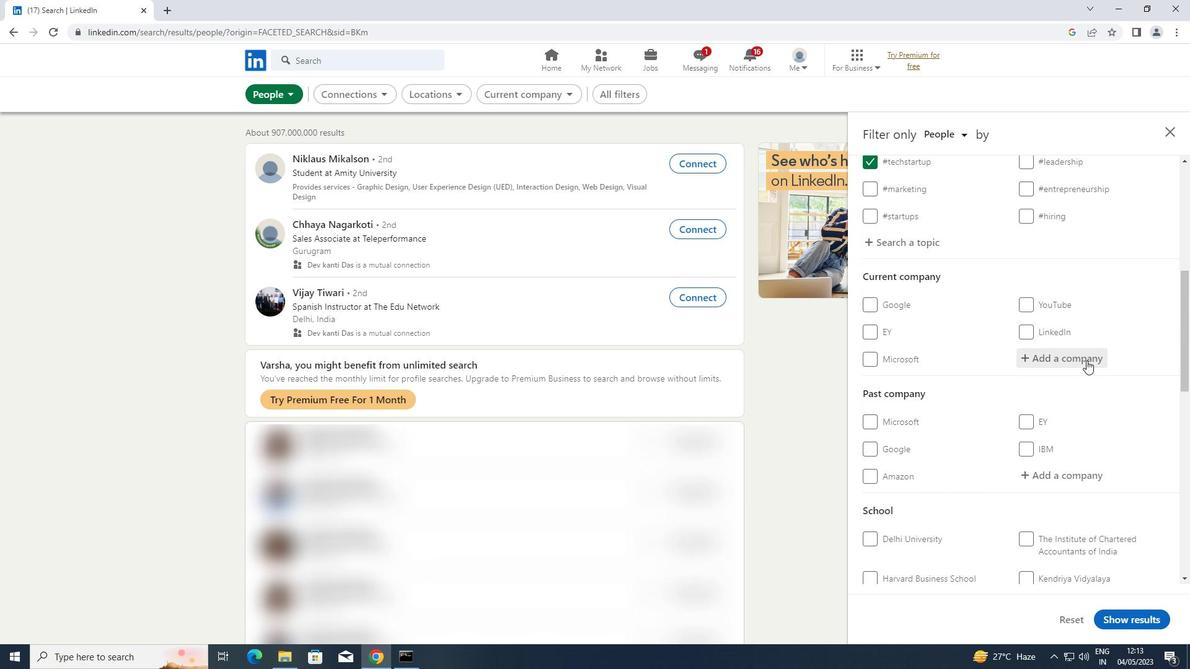 
Action: Key pressed <Key.caps_lock>JOJO<Key.space>INTERNATIO
Screenshot: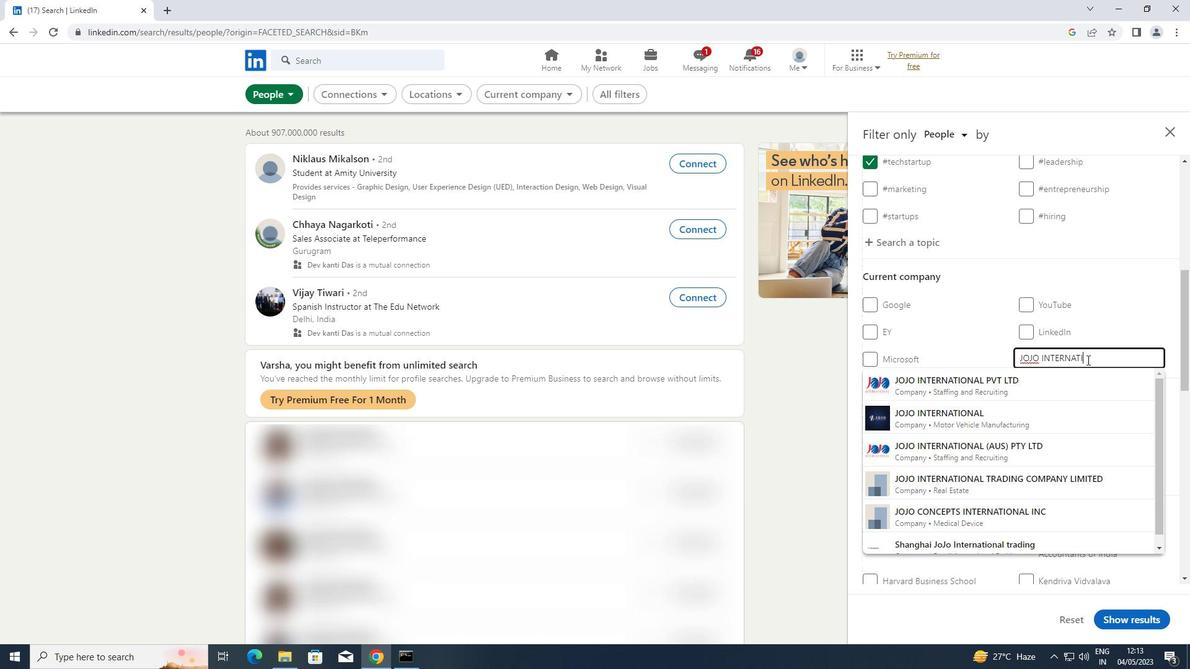 
Action: Mouse moved to (1017, 381)
Screenshot: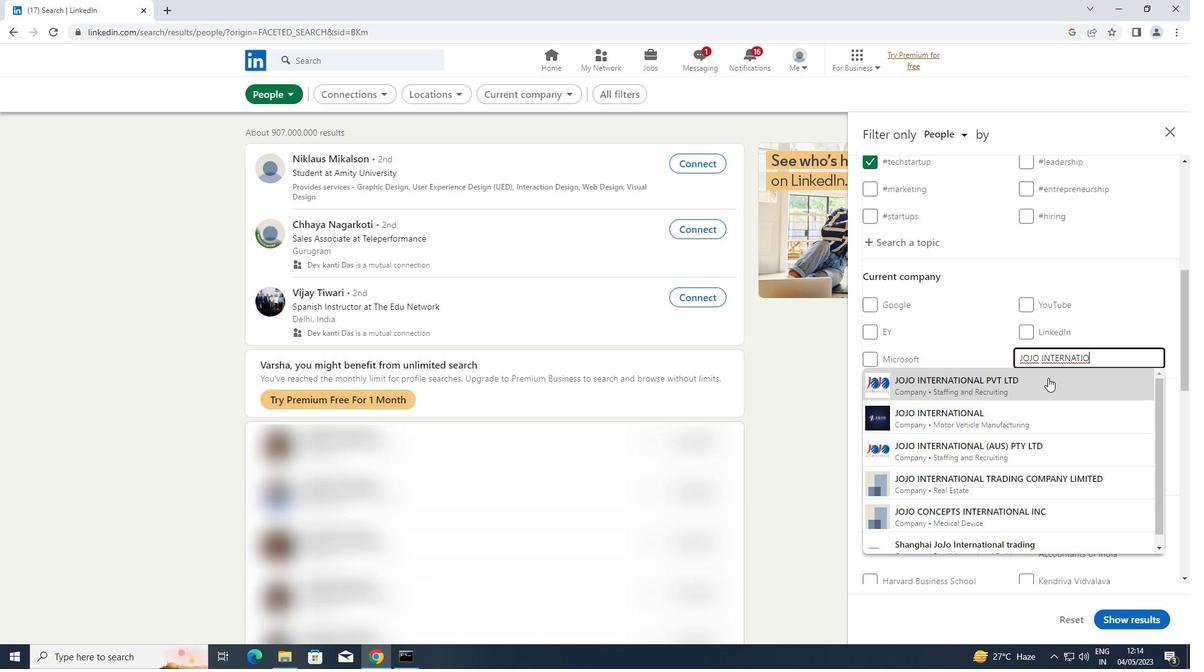 
Action: Mouse pressed left at (1017, 381)
Screenshot: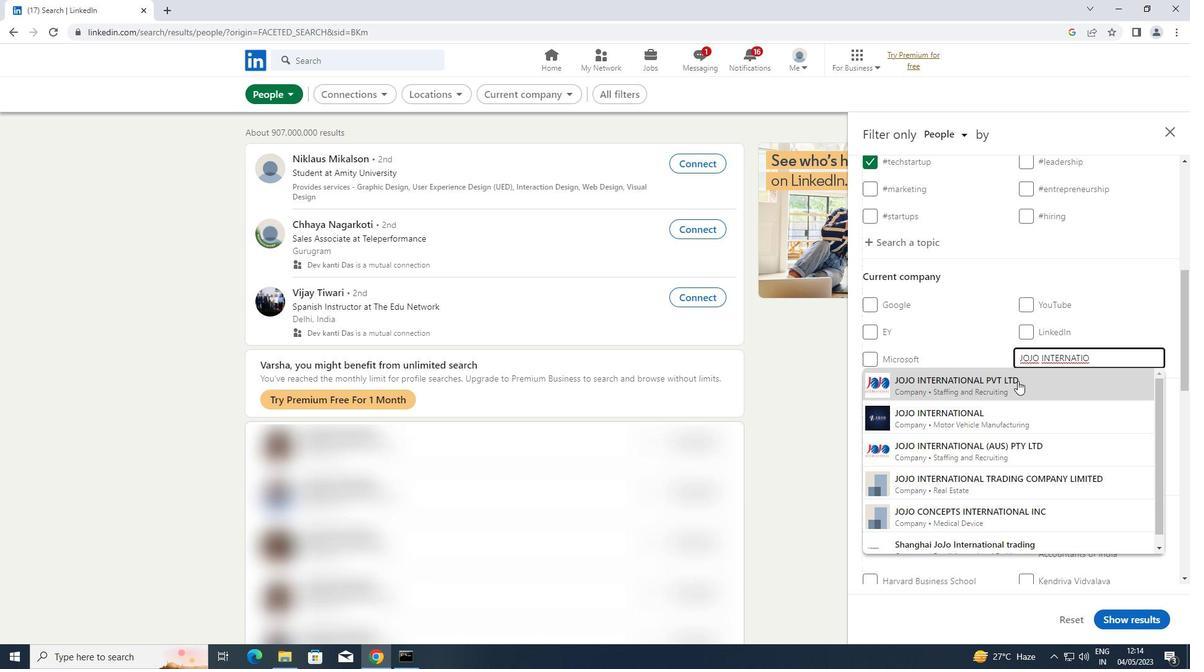 
Action: Key pressed <Key.caps_lock>
Screenshot: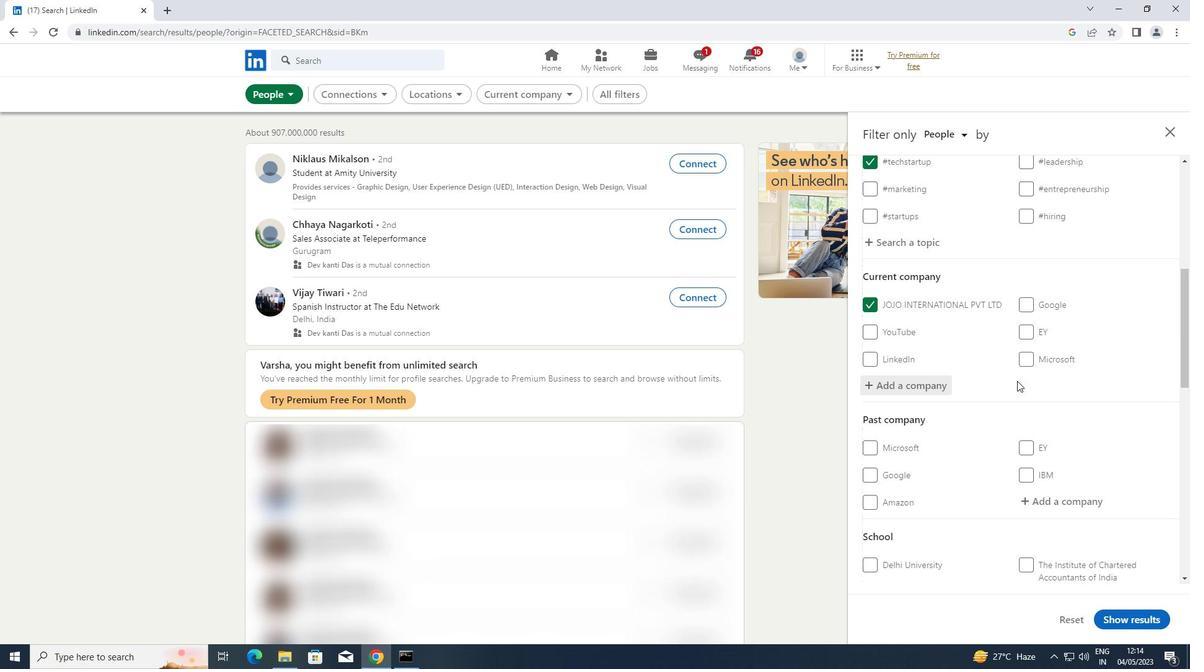 
Action: Mouse scrolled (1017, 380) with delta (0, 0)
Screenshot: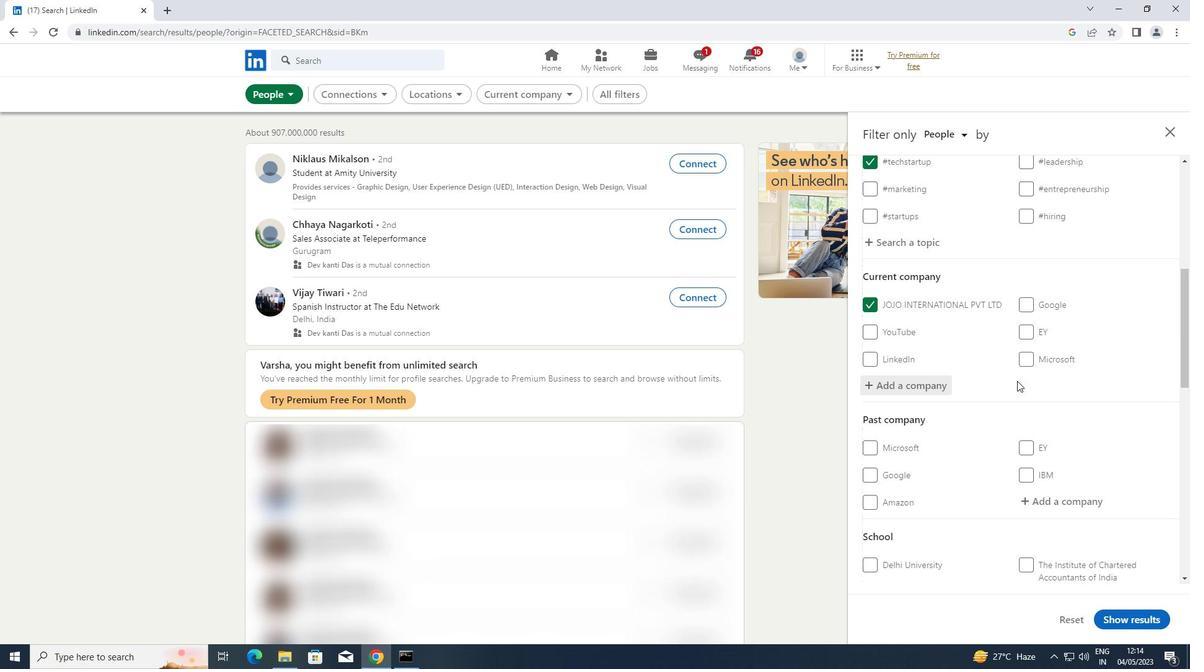 
Action: Mouse scrolled (1017, 380) with delta (0, 0)
Screenshot: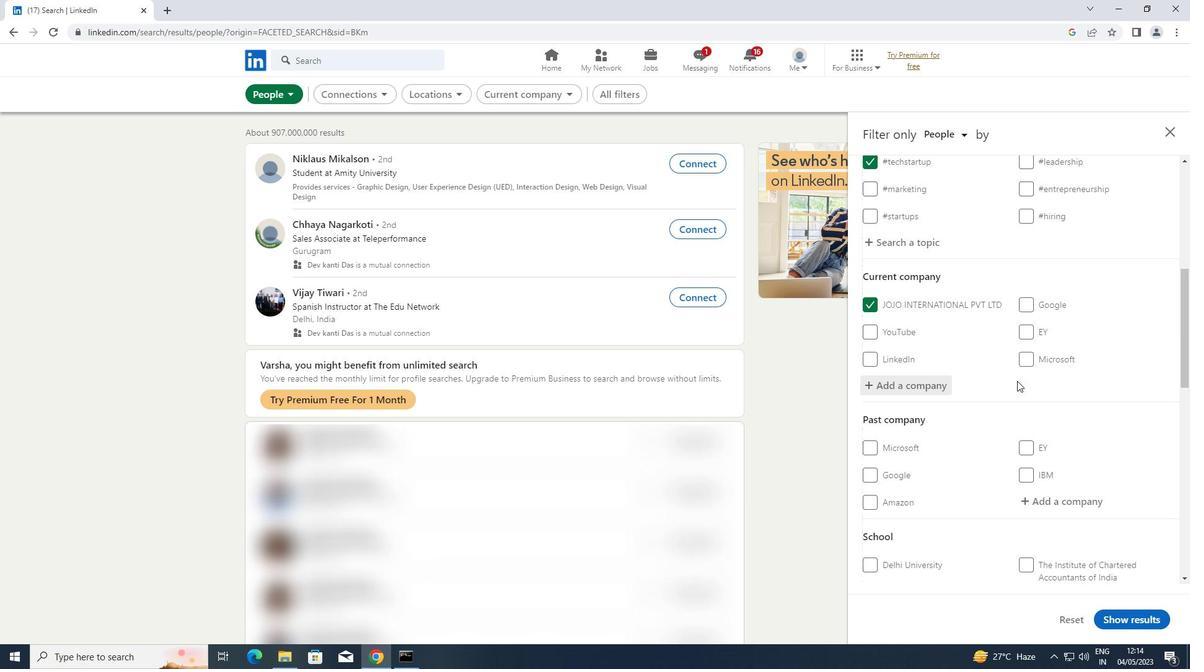 
Action: Mouse scrolled (1017, 380) with delta (0, 0)
Screenshot: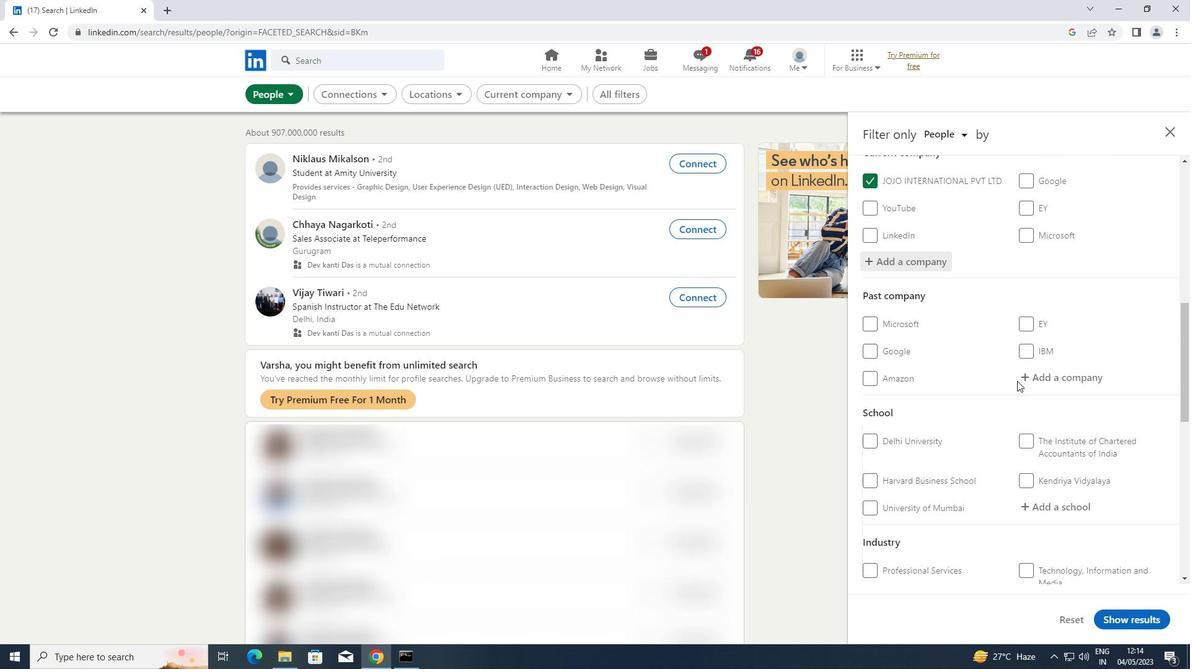 
Action: Mouse scrolled (1017, 380) with delta (0, 0)
Screenshot: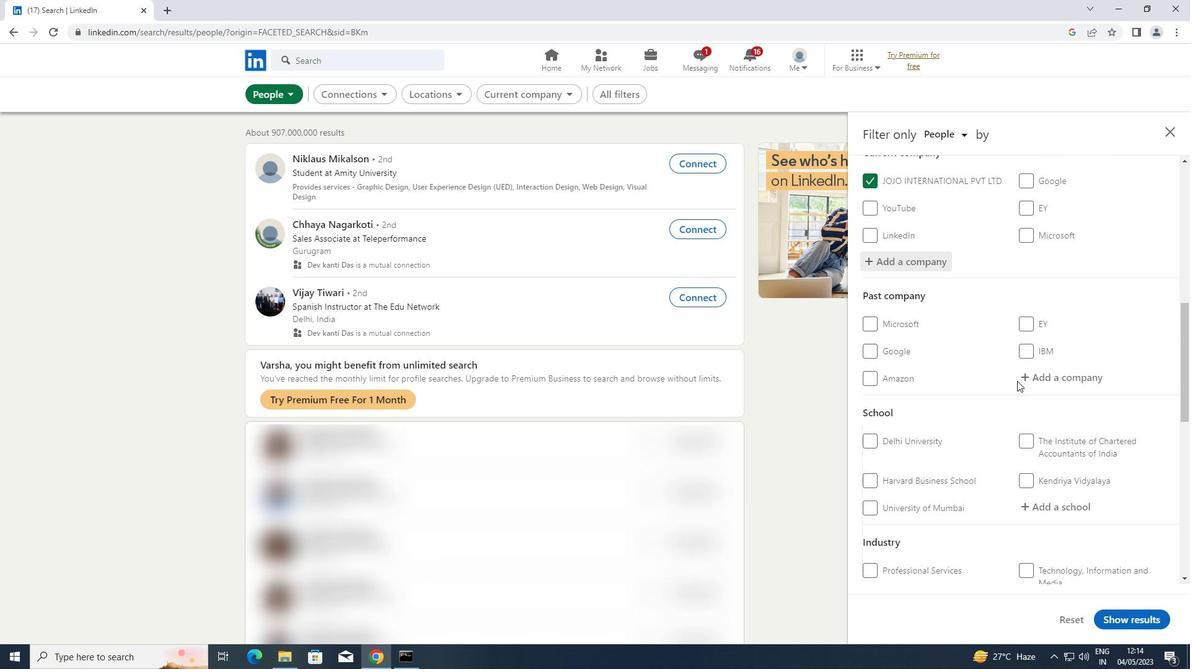 
Action: Mouse moved to (1052, 380)
Screenshot: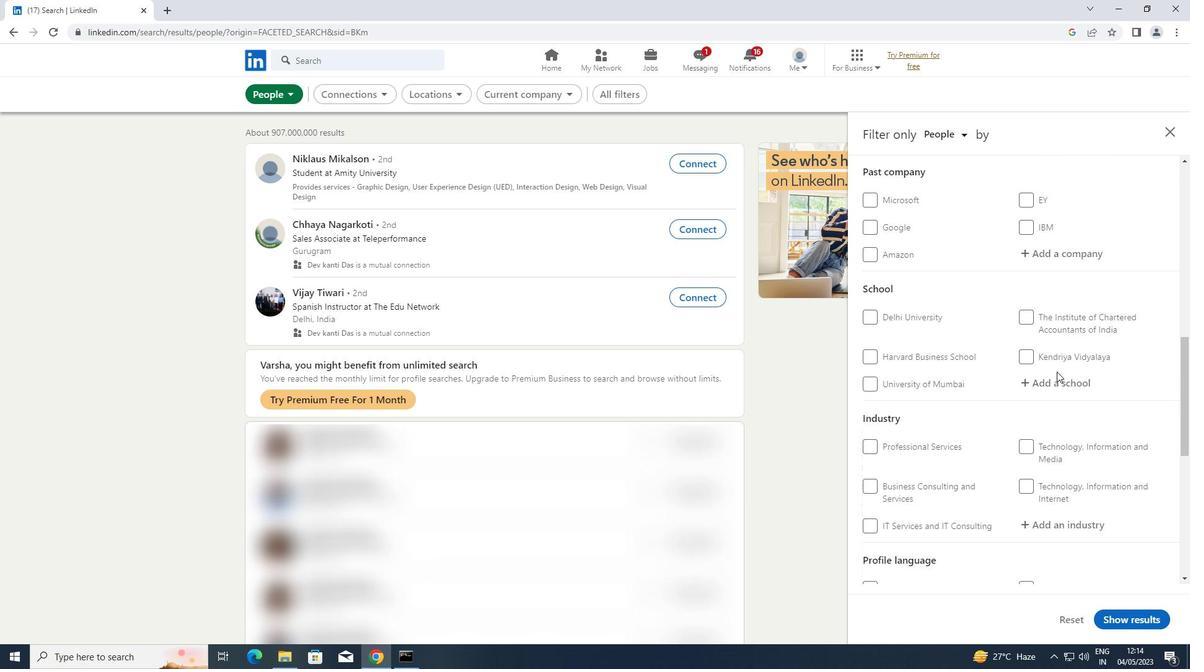 
Action: Mouse pressed left at (1052, 380)
Screenshot: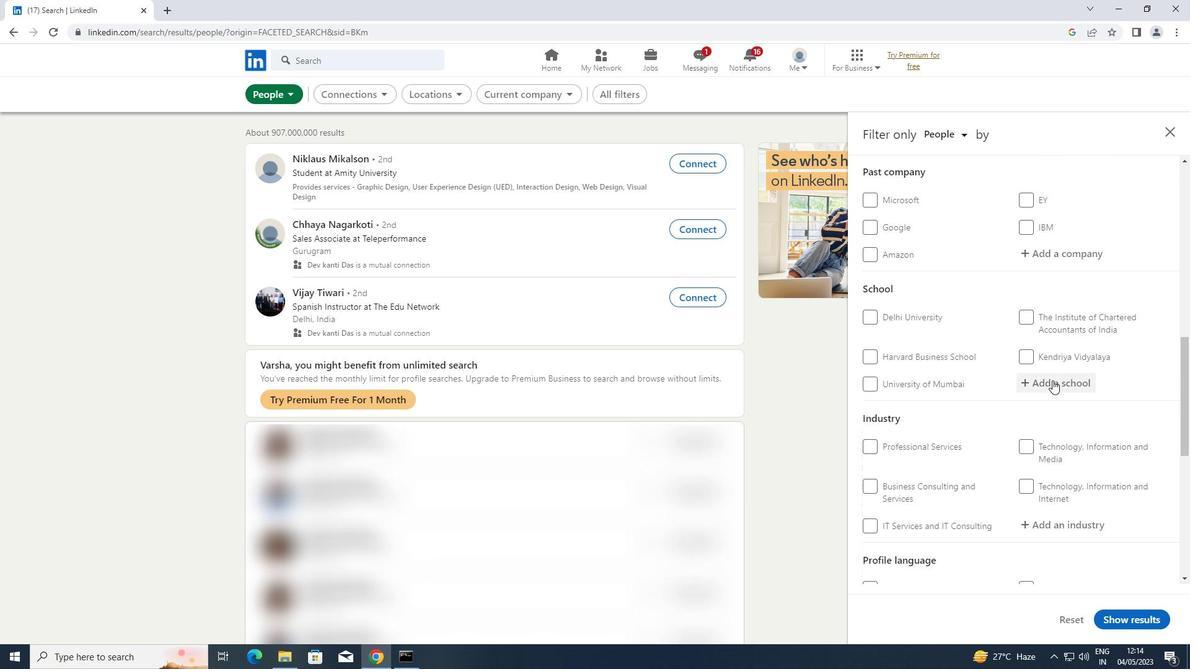
Action: Key pressed <Key.shift>VISVESVARAYA<Key.space><Key.shift>NATIONAL<Key.space>
Screenshot: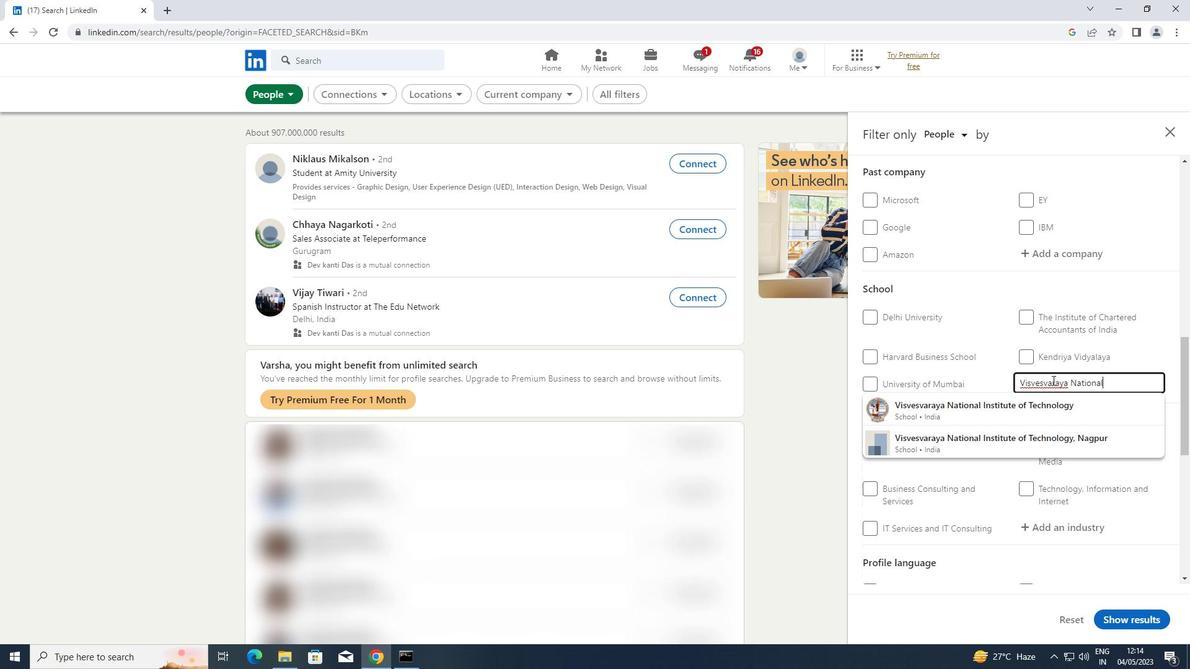 
Action: Mouse moved to (1021, 399)
Screenshot: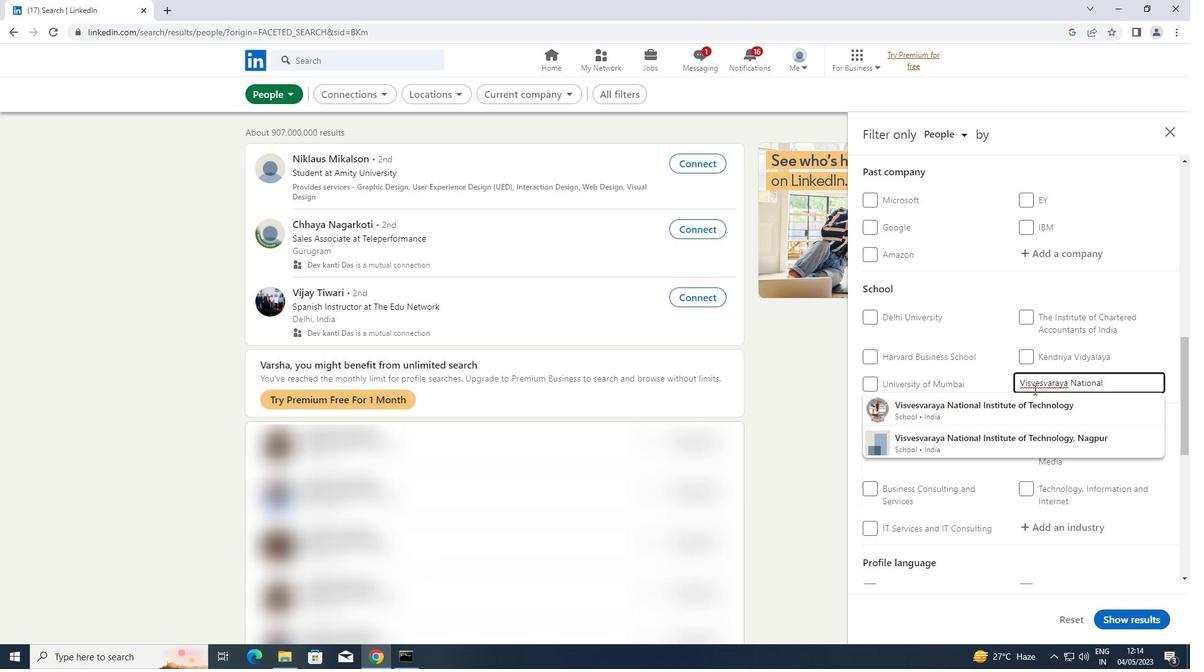 
Action: Mouse pressed left at (1021, 399)
Screenshot: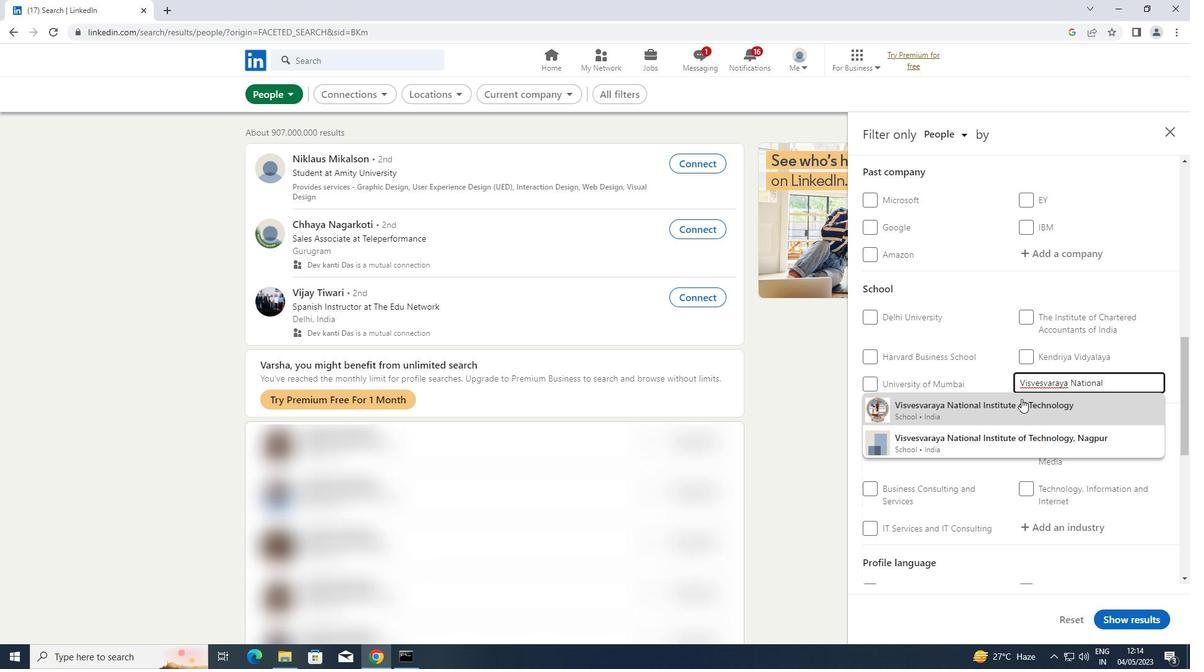 
Action: Mouse scrolled (1021, 398) with delta (0, 0)
Screenshot: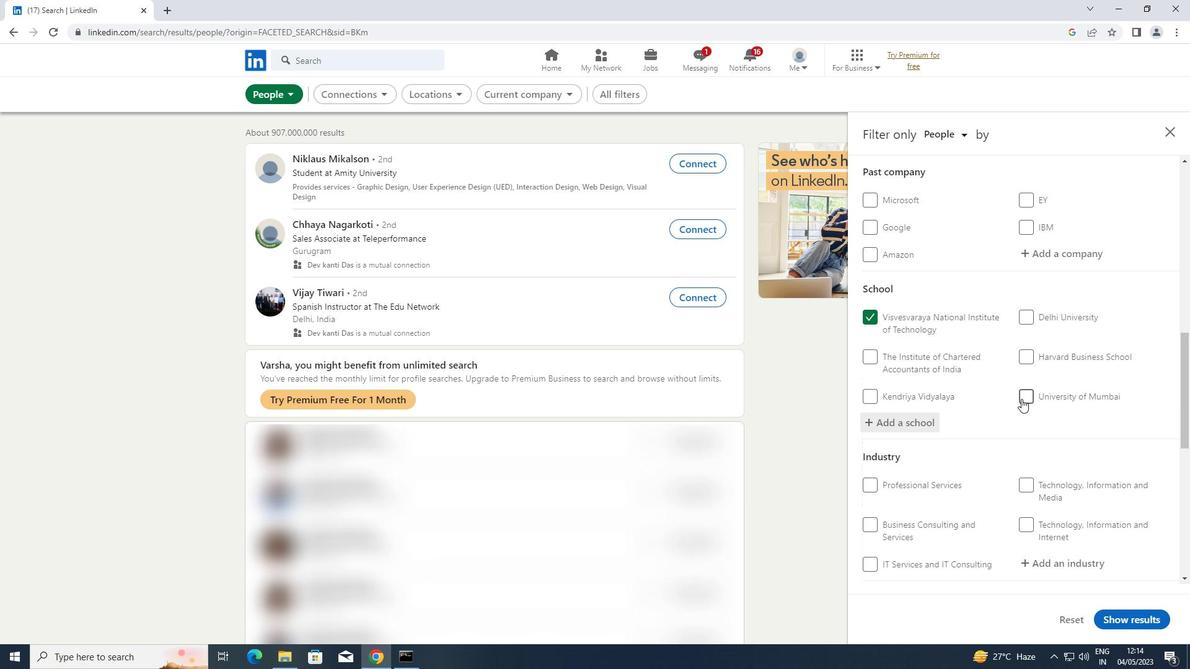 
Action: Mouse scrolled (1021, 398) with delta (0, 0)
Screenshot: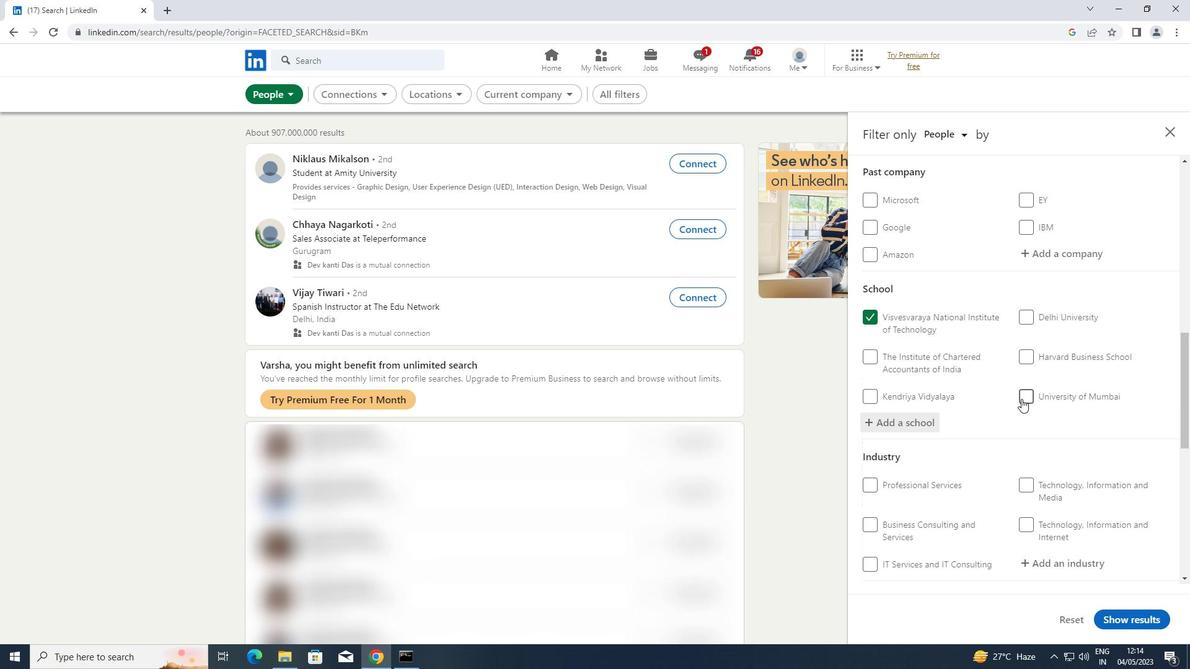 
Action: Mouse scrolled (1021, 398) with delta (0, 0)
Screenshot: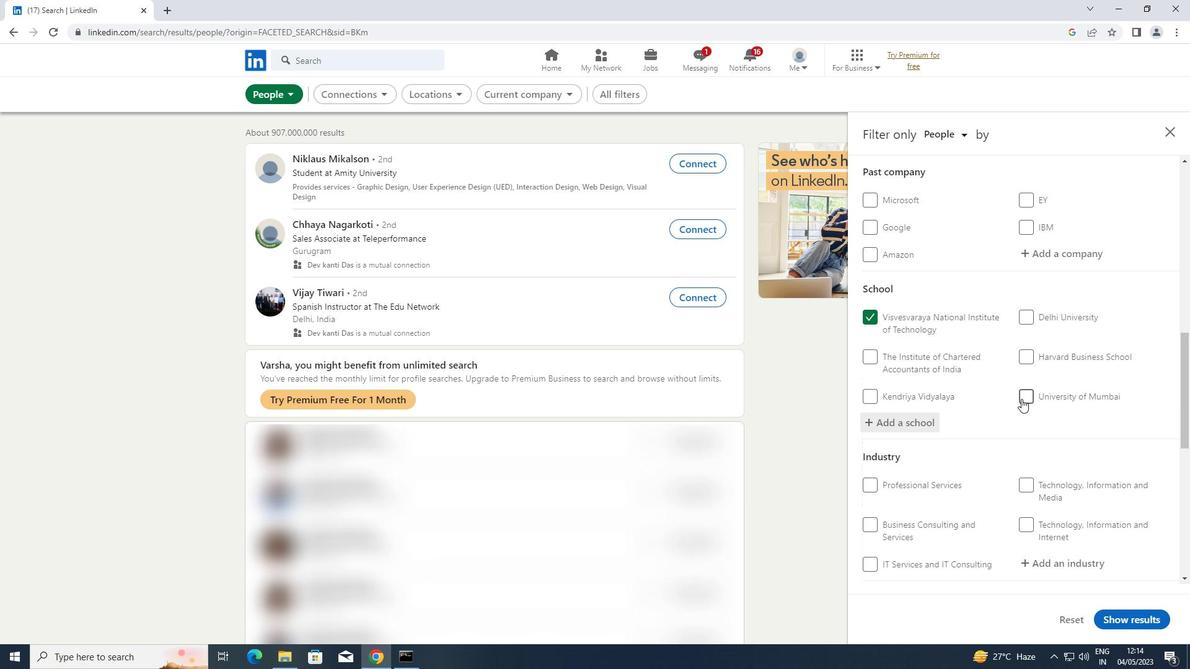 
Action: Mouse moved to (1062, 375)
Screenshot: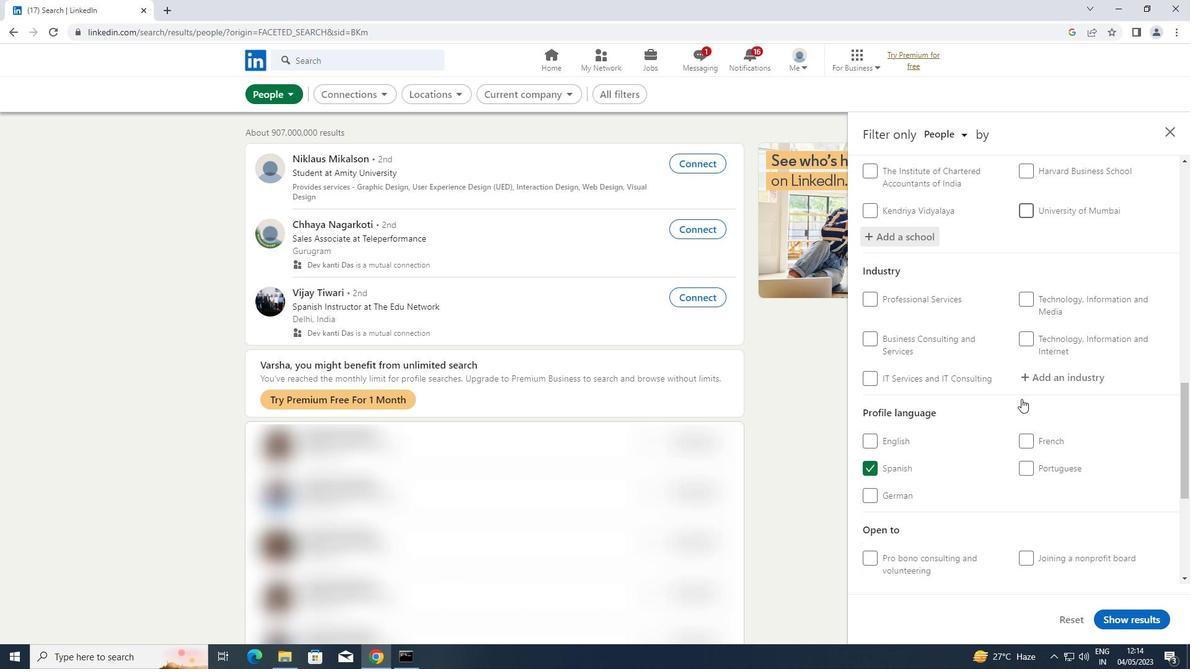 
Action: Mouse pressed left at (1062, 375)
Screenshot: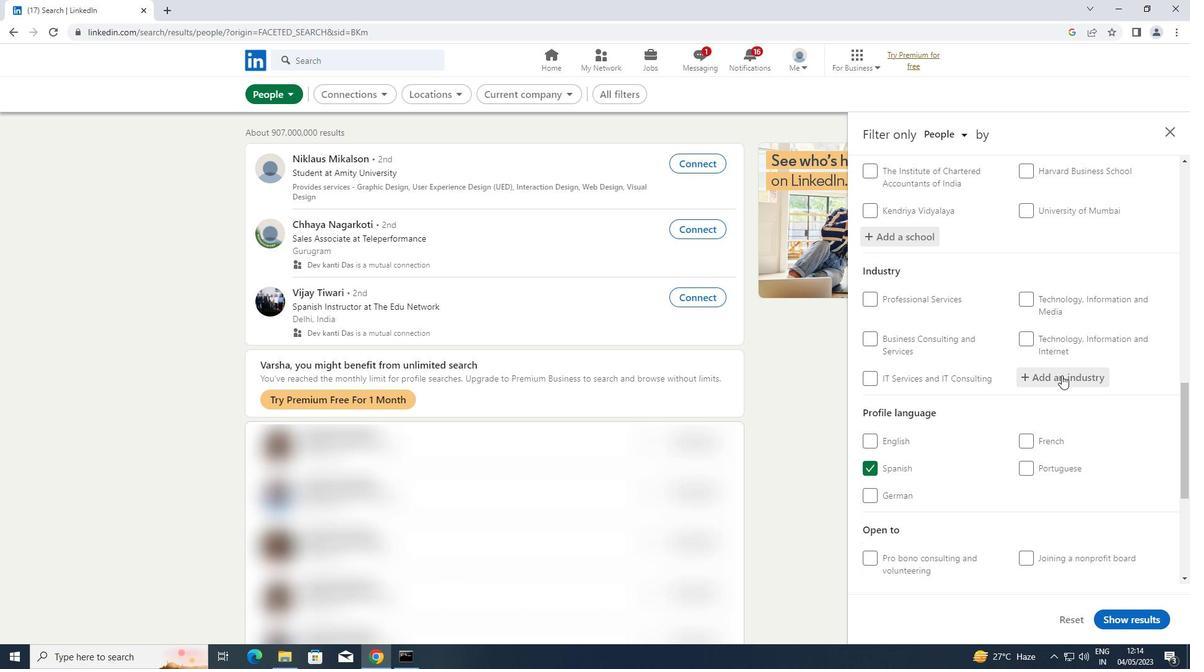 
Action: Key pressed <Key.shift>EDUCATION<Key.space><Key.shift>ADMINIS
Screenshot: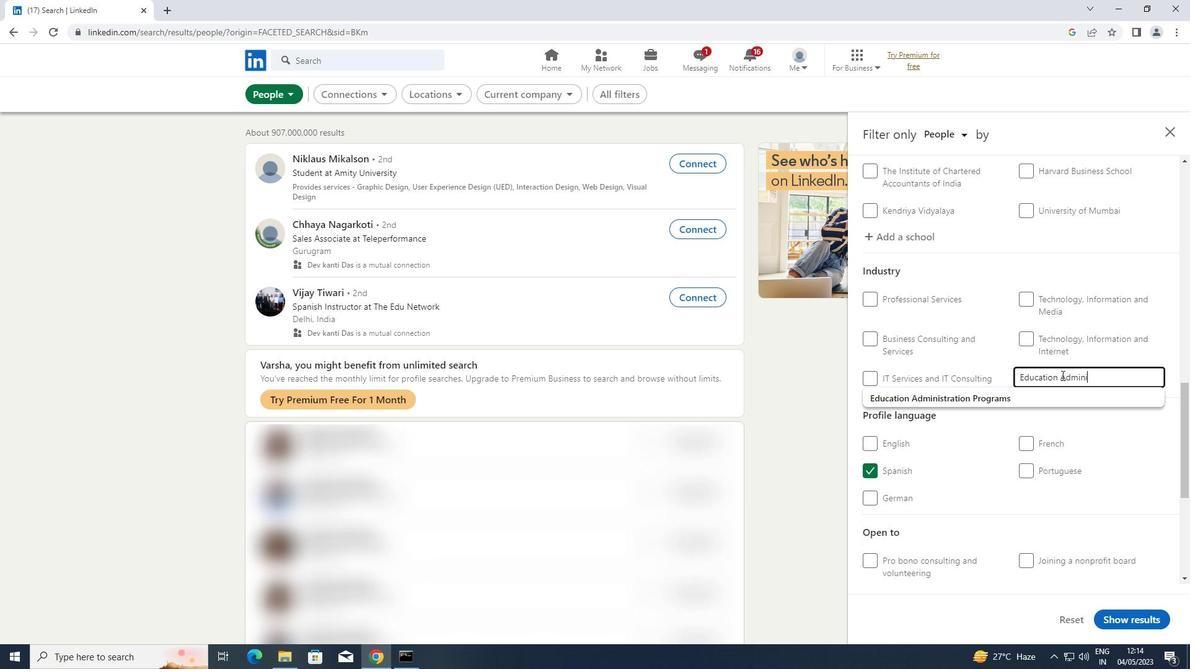 
Action: Mouse moved to (993, 400)
Screenshot: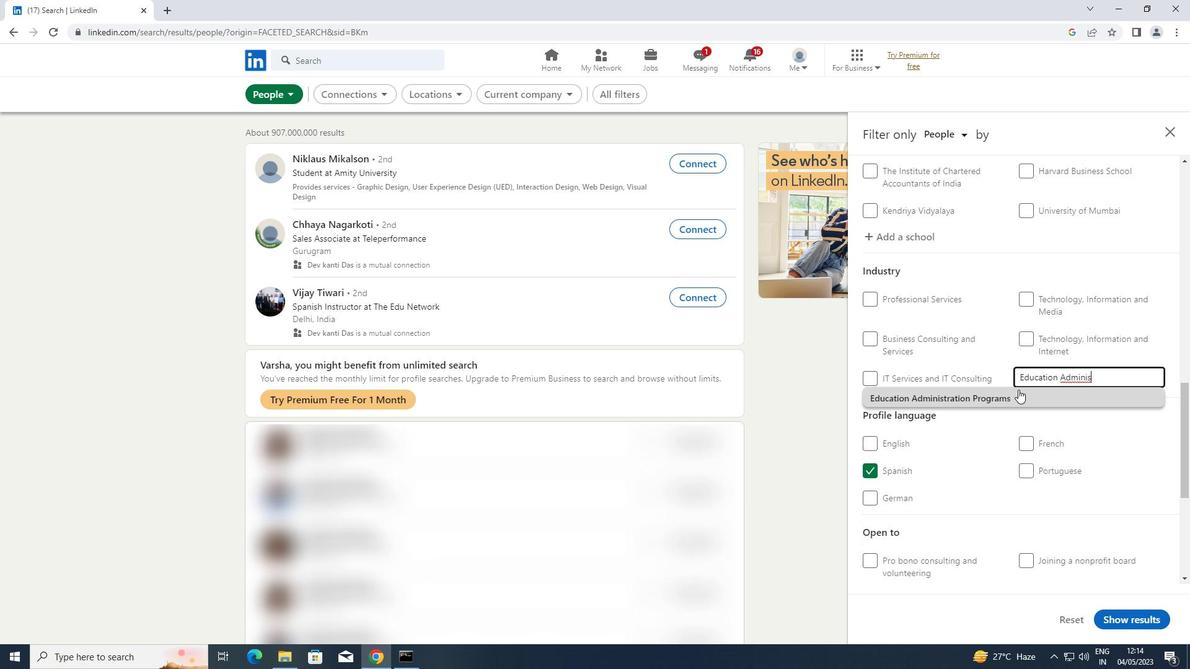 
Action: Mouse pressed left at (993, 400)
Screenshot: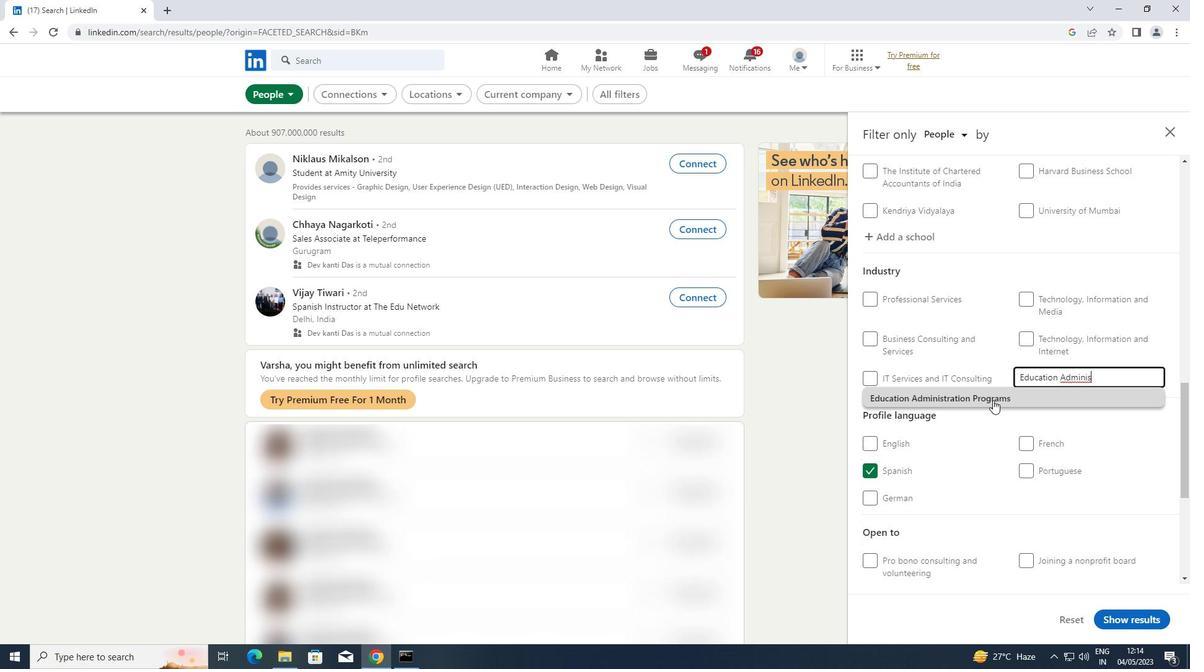 
Action: Mouse scrolled (993, 399) with delta (0, 0)
Screenshot: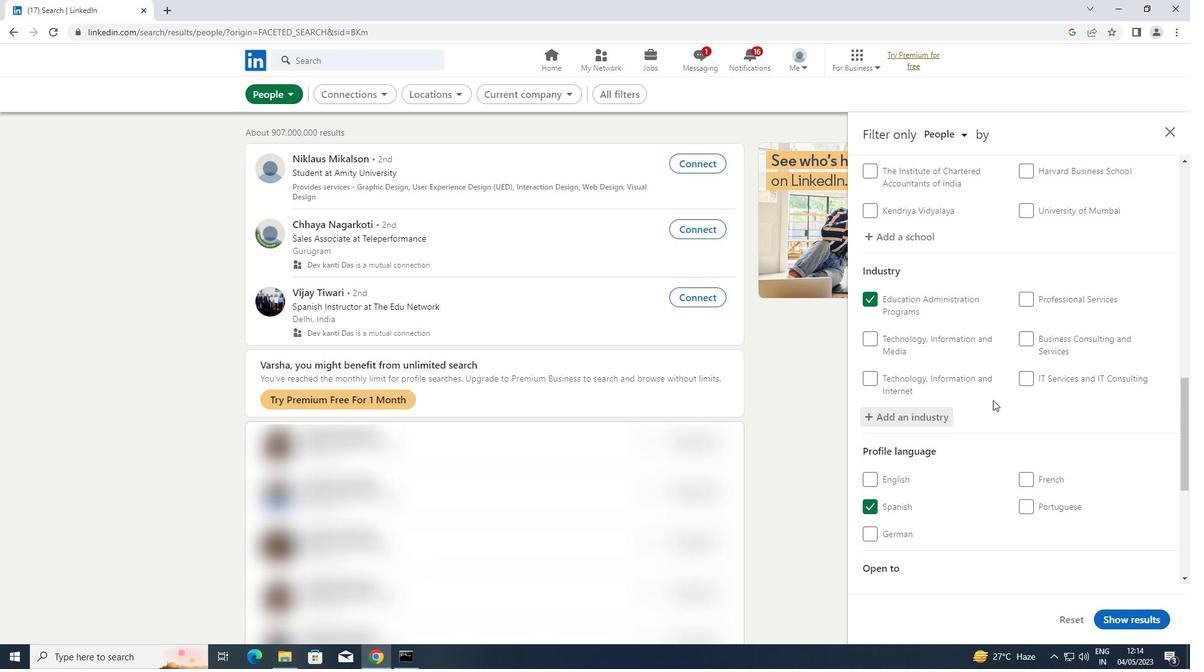 
Action: Mouse scrolled (993, 399) with delta (0, 0)
Screenshot: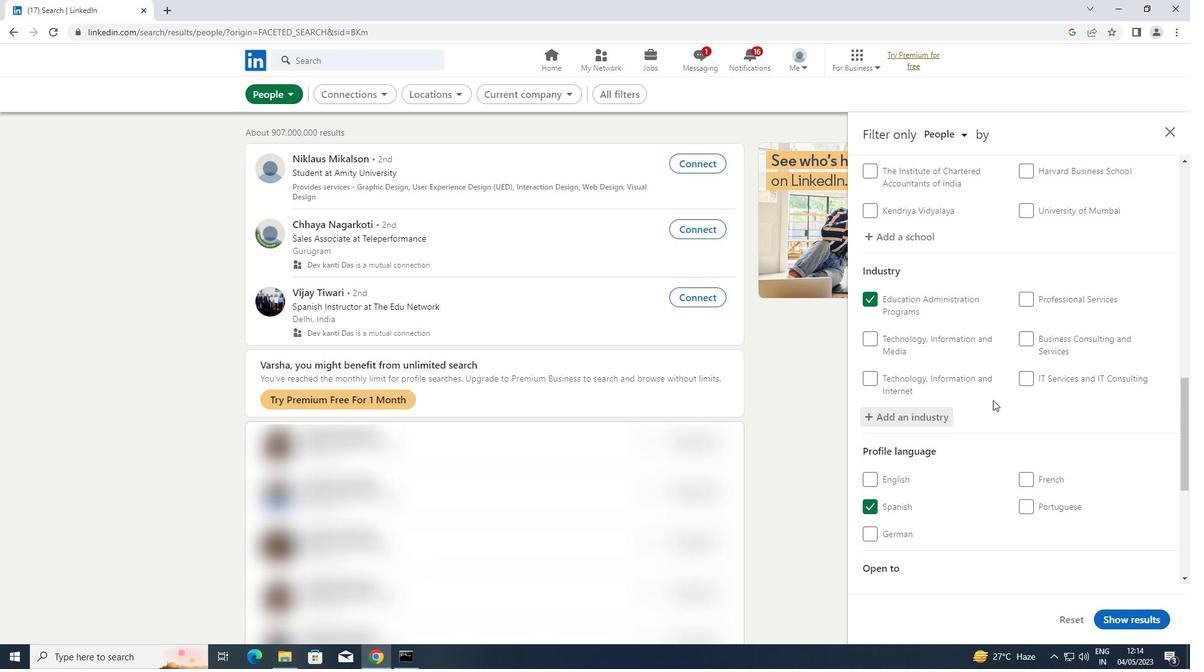 
Action: Mouse scrolled (993, 399) with delta (0, 0)
Screenshot: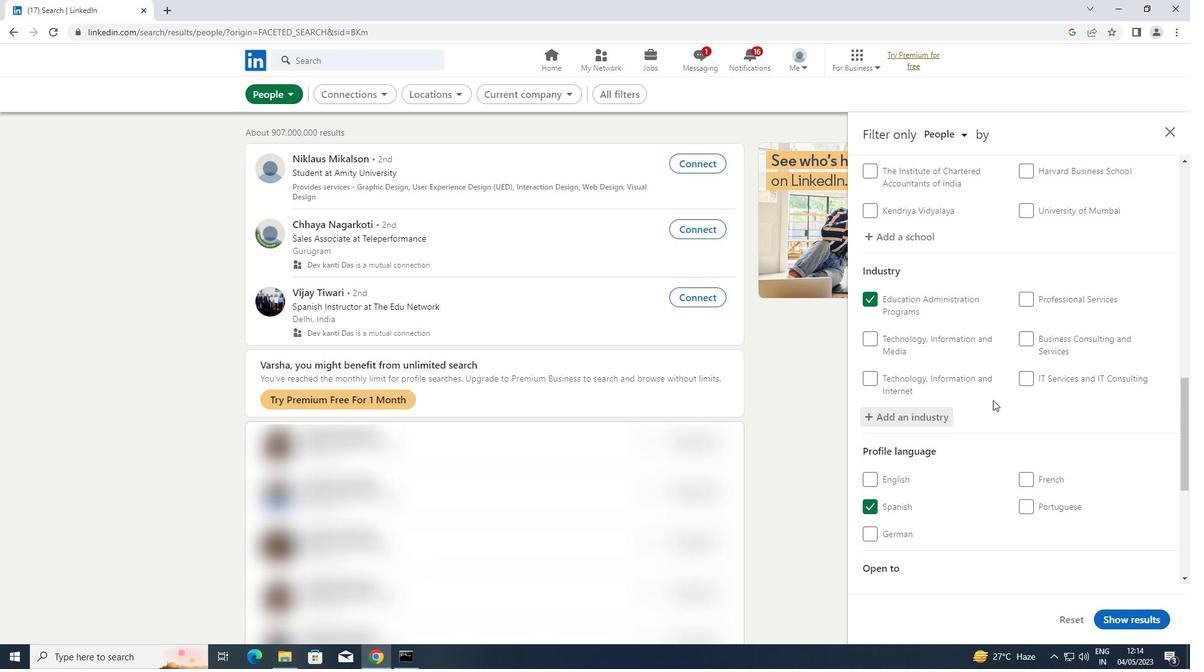 
Action: Mouse scrolled (993, 399) with delta (0, 0)
Screenshot: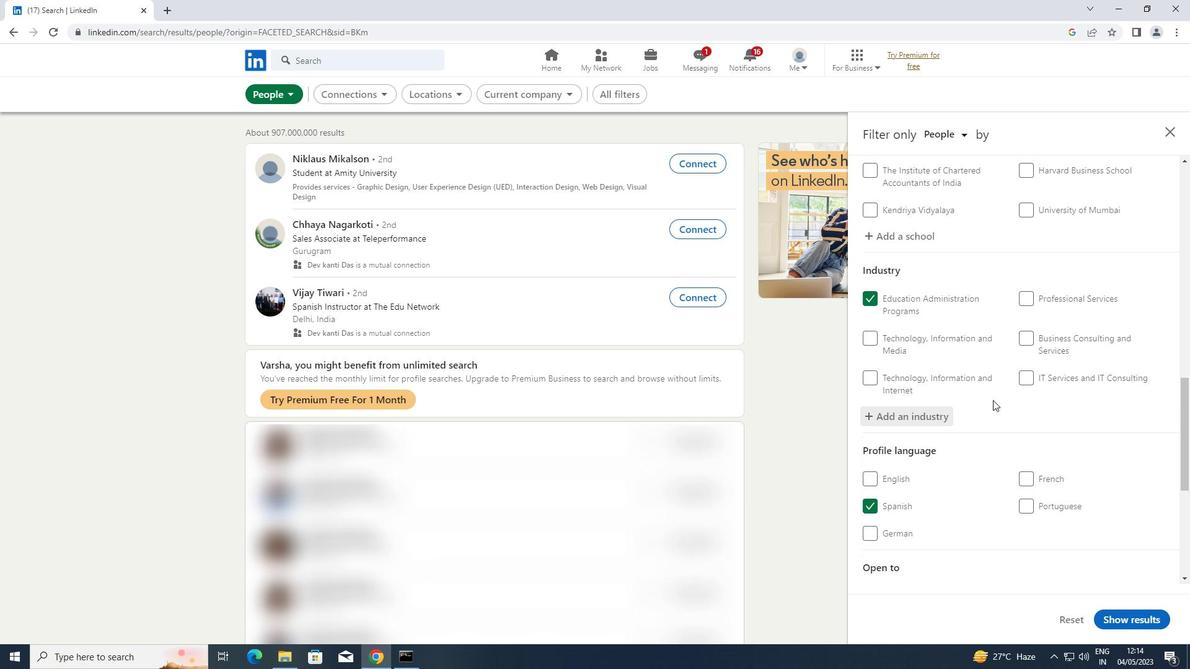 
Action: Mouse moved to (1078, 487)
Screenshot: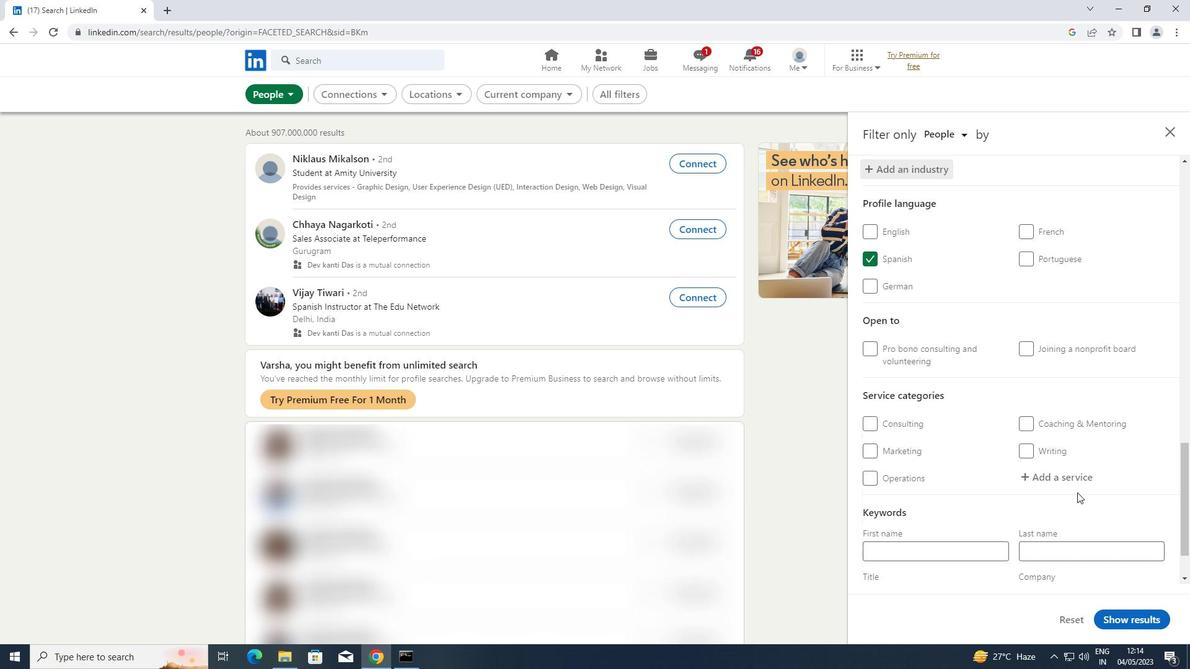 
Action: Mouse pressed left at (1078, 487)
Screenshot: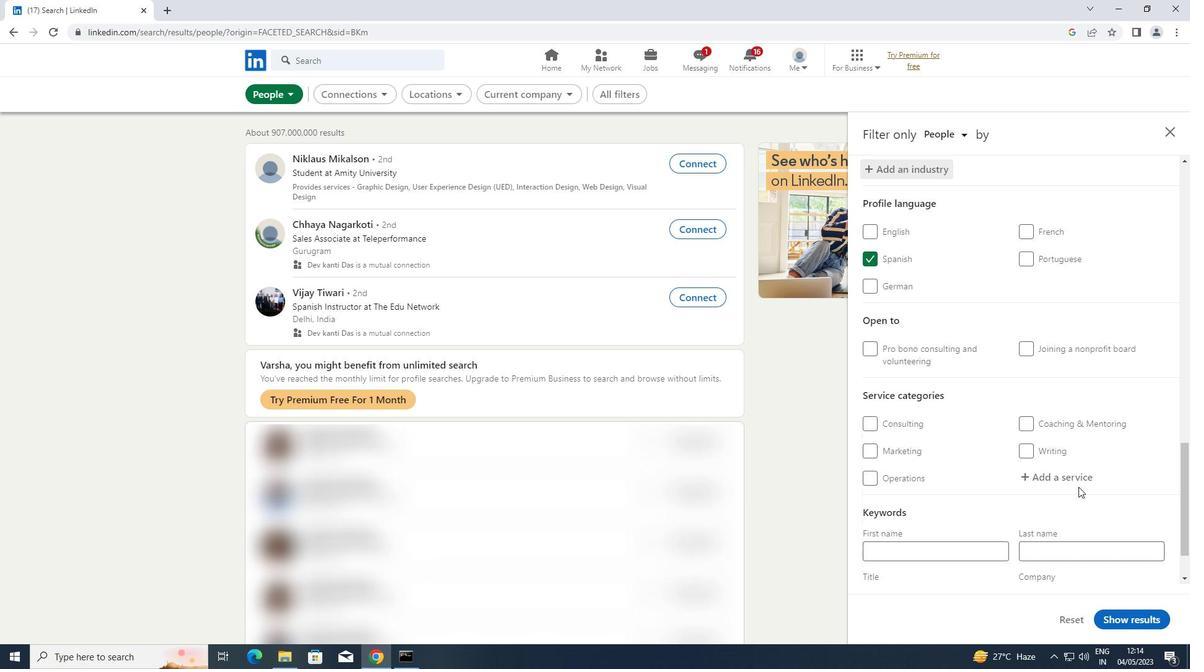 
Action: Mouse moved to (1081, 481)
Screenshot: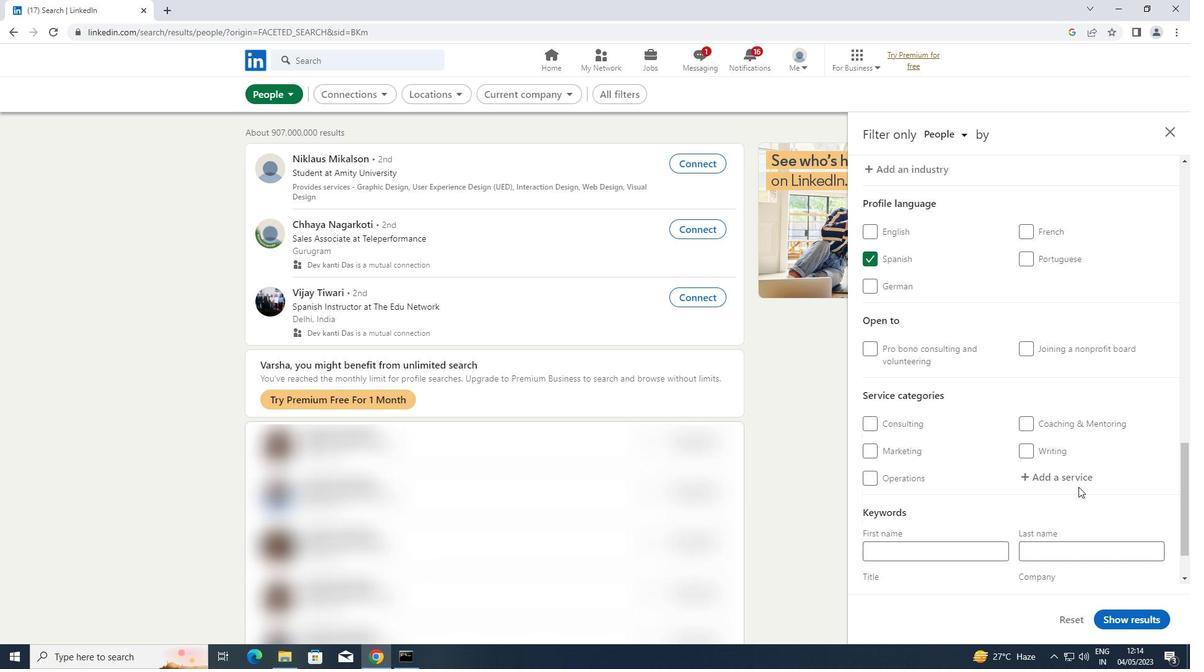 
Action: Mouse pressed left at (1081, 481)
Screenshot: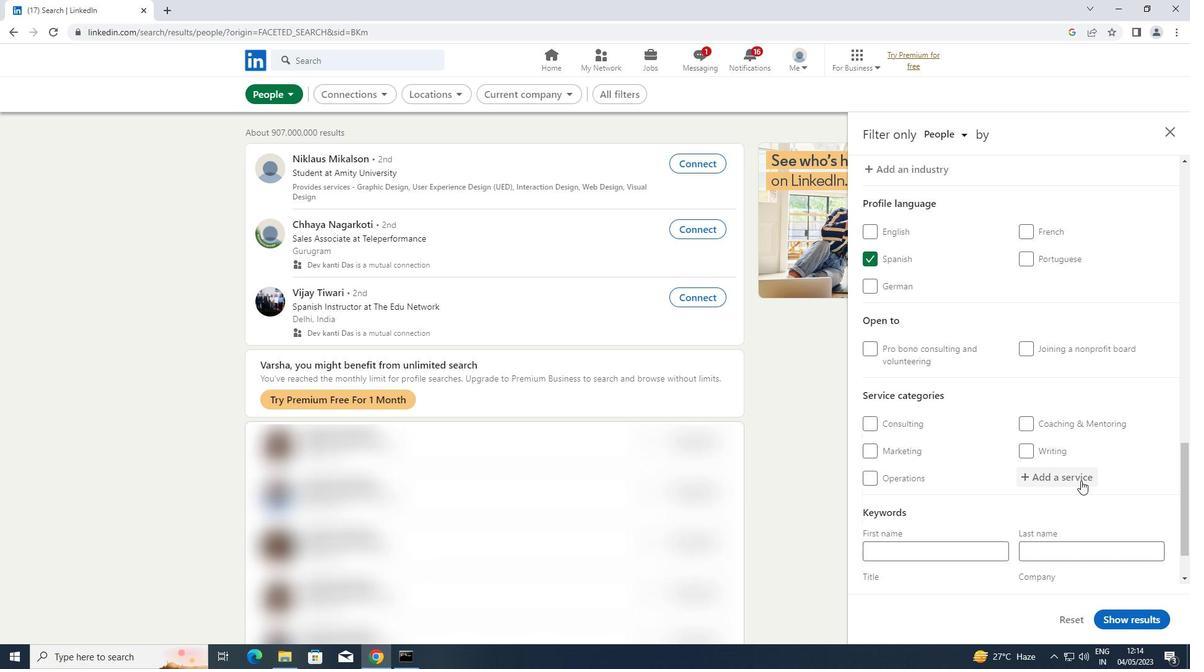 
Action: Key pressed <Key.shift><Key.shift>WEB<Key.space>
Screenshot: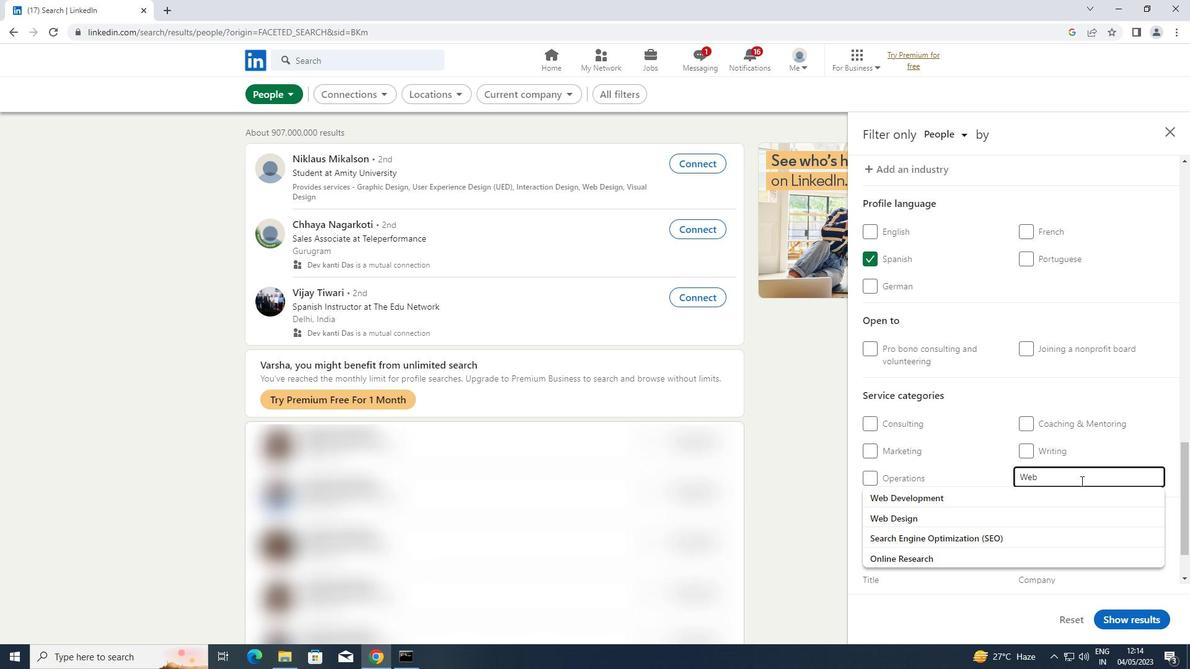 
Action: Mouse moved to (956, 514)
Screenshot: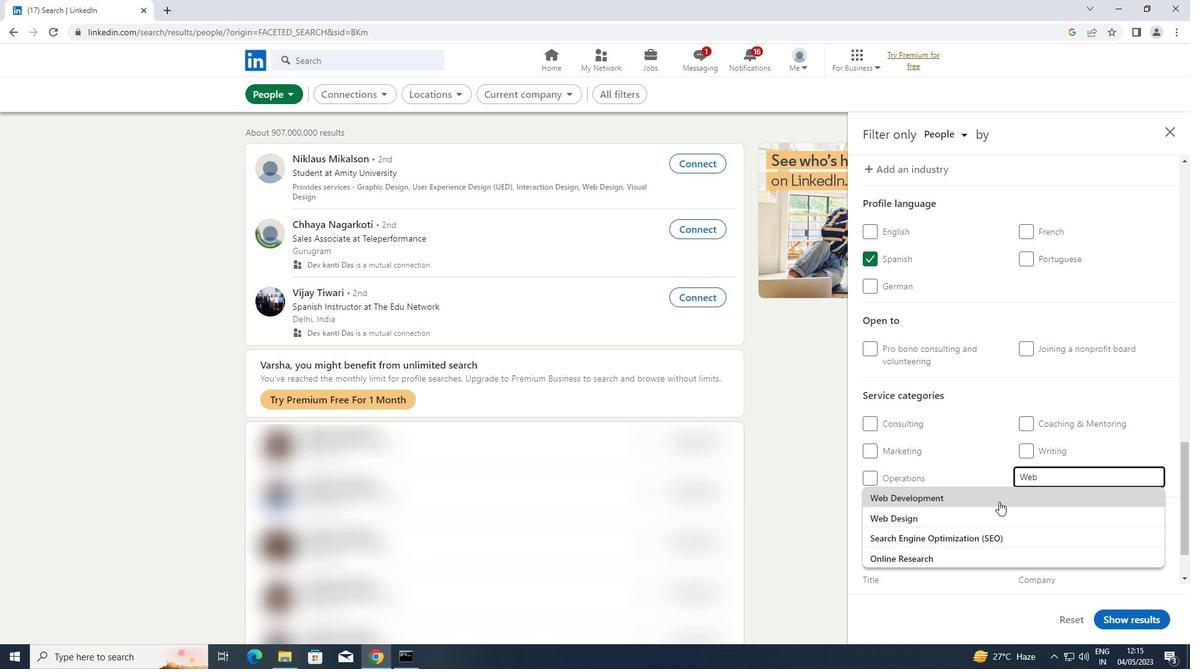 
Action: Mouse pressed left at (956, 514)
Screenshot: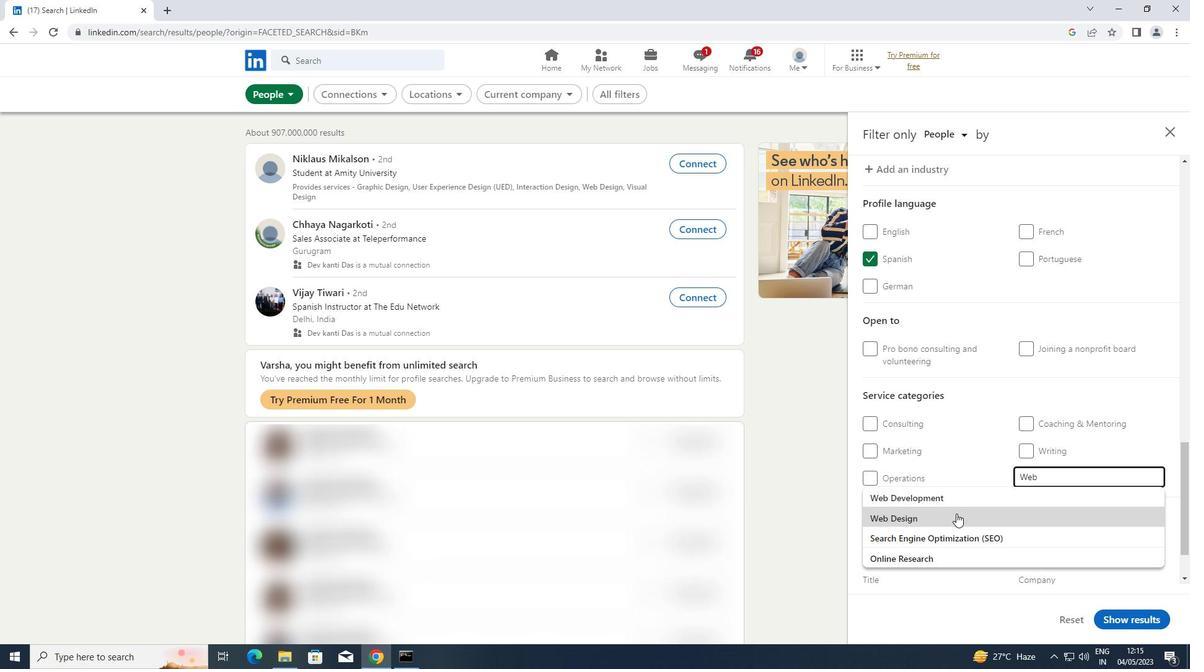
Action: Mouse scrolled (956, 513) with delta (0, 0)
Screenshot: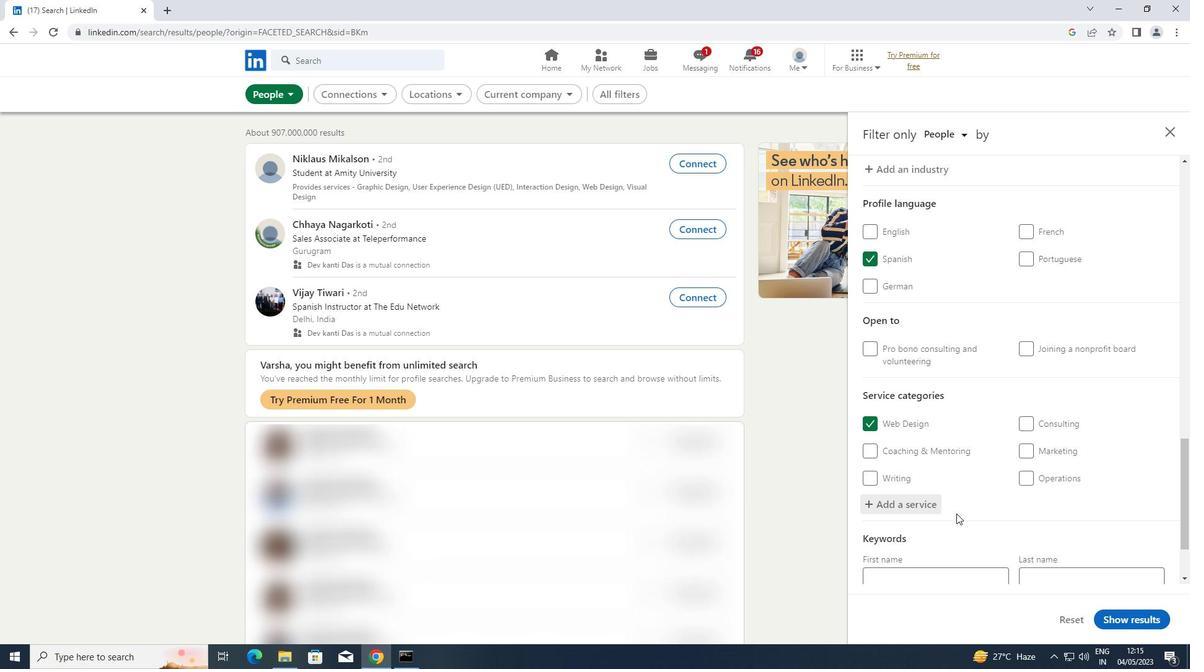 
Action: Mouse scrolled (956, 513) with delta (0, 0)
Screenshot: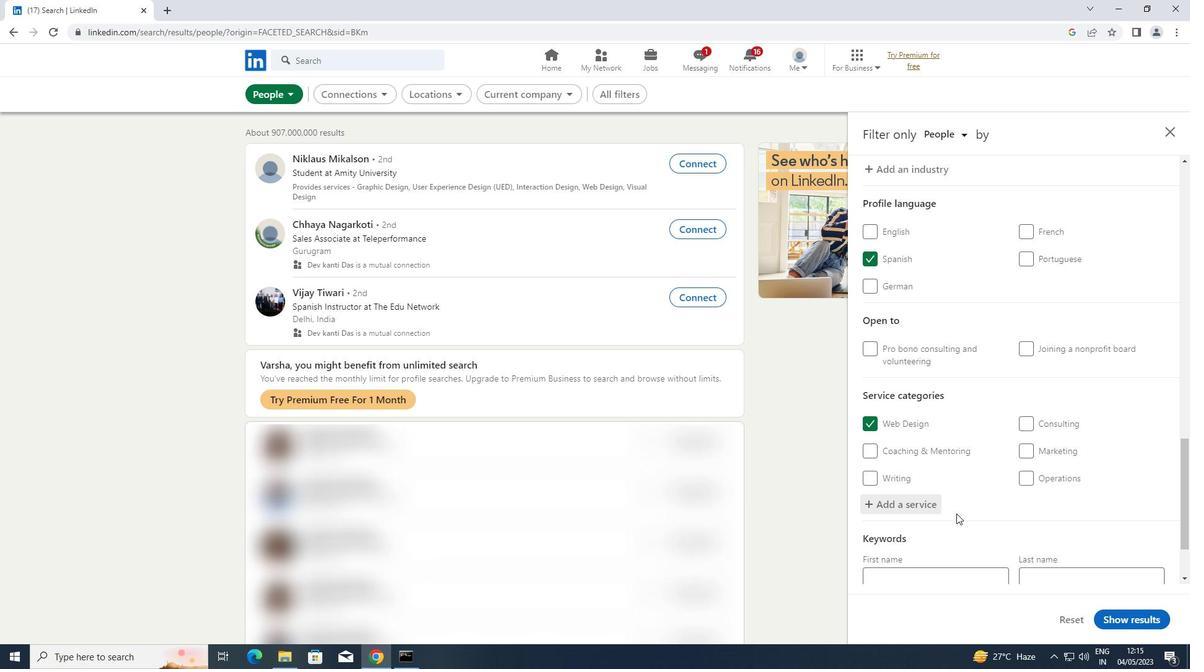 
Action: Mouse scrolled (956, 513) with delta (0, 0)
Screenshot: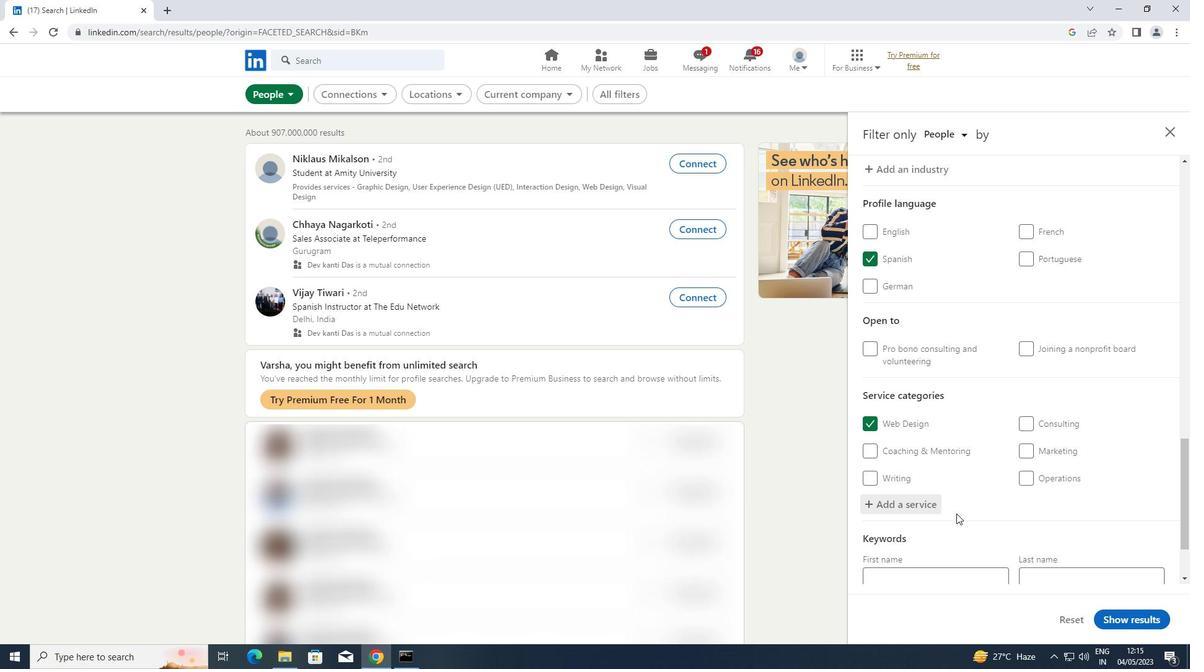 
Action: Mouse scrolled (956, 513) with delta (0, 0)
Screenshot: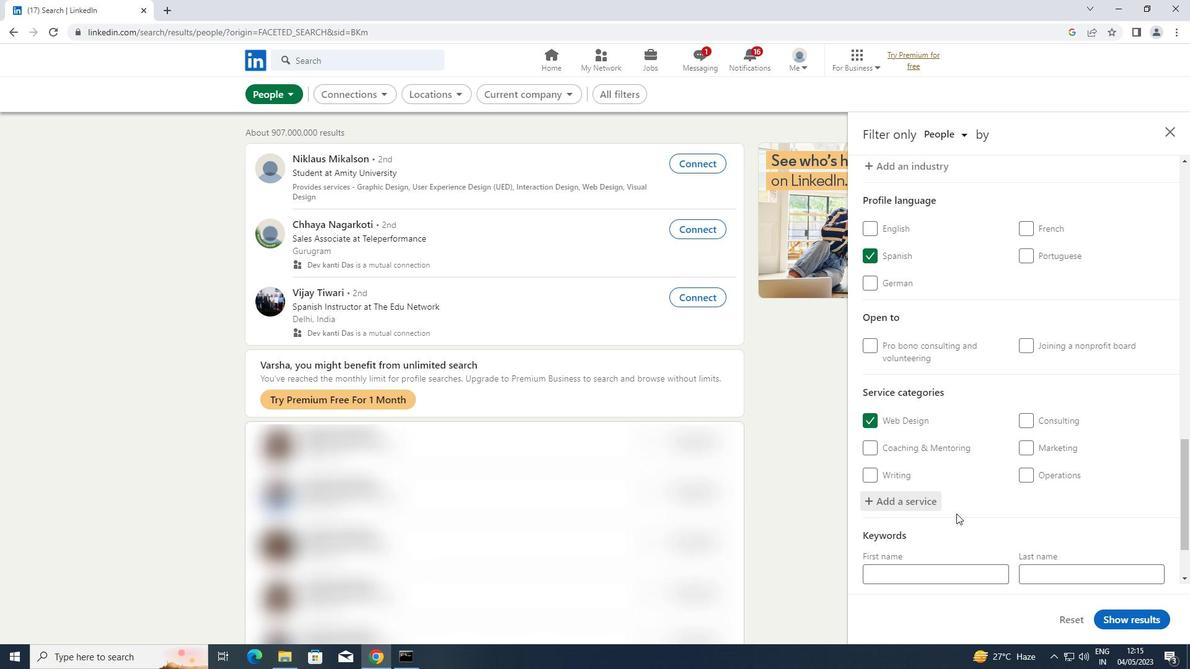 
Action: Mouse moved to (938, 532)
Screenshot: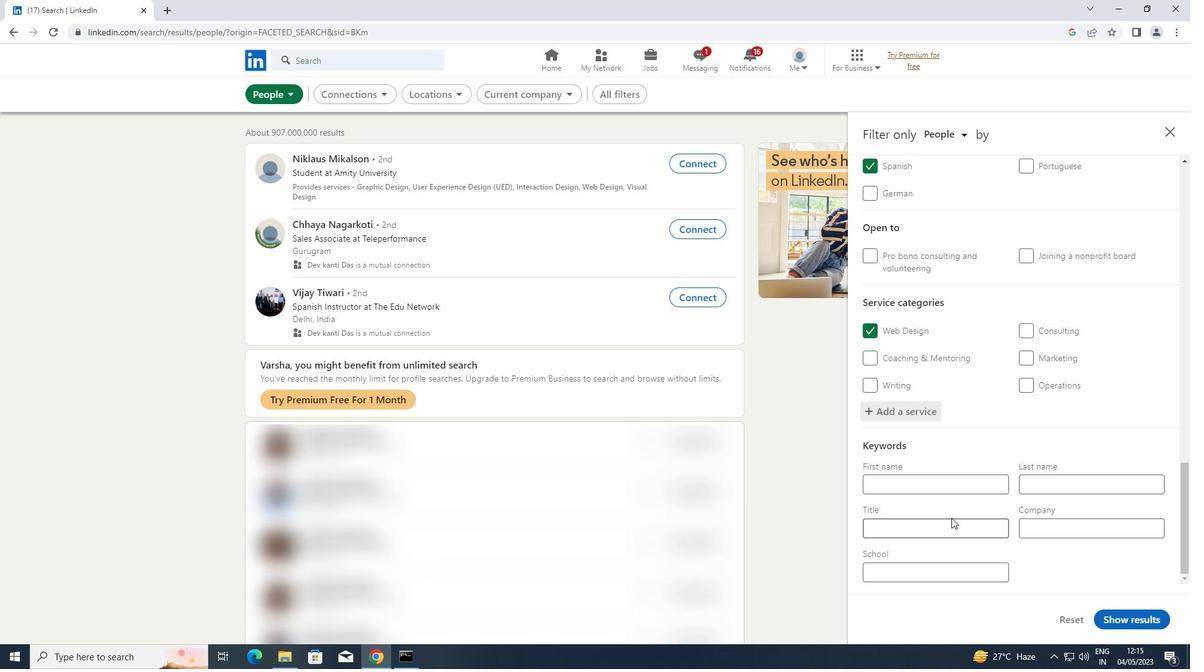 
Action: Mouse pressed left at (938, 532)
Screenshot: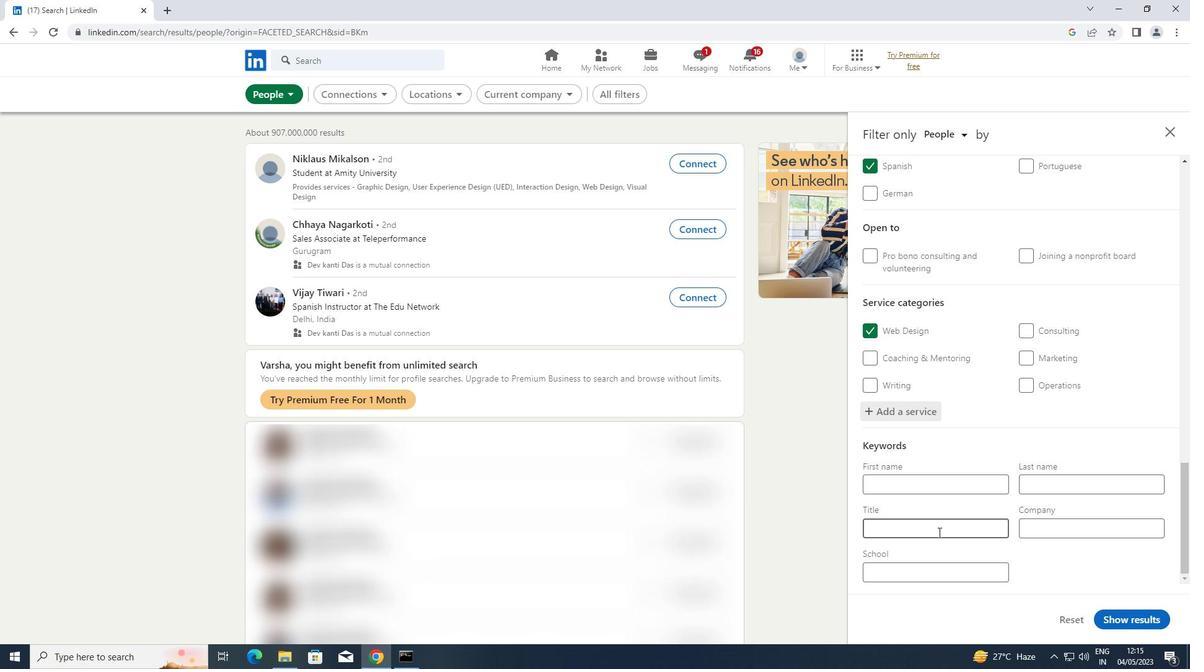 
Action: Key pressed <Key.shift>BIOSTATISTICIAN
Screenshot: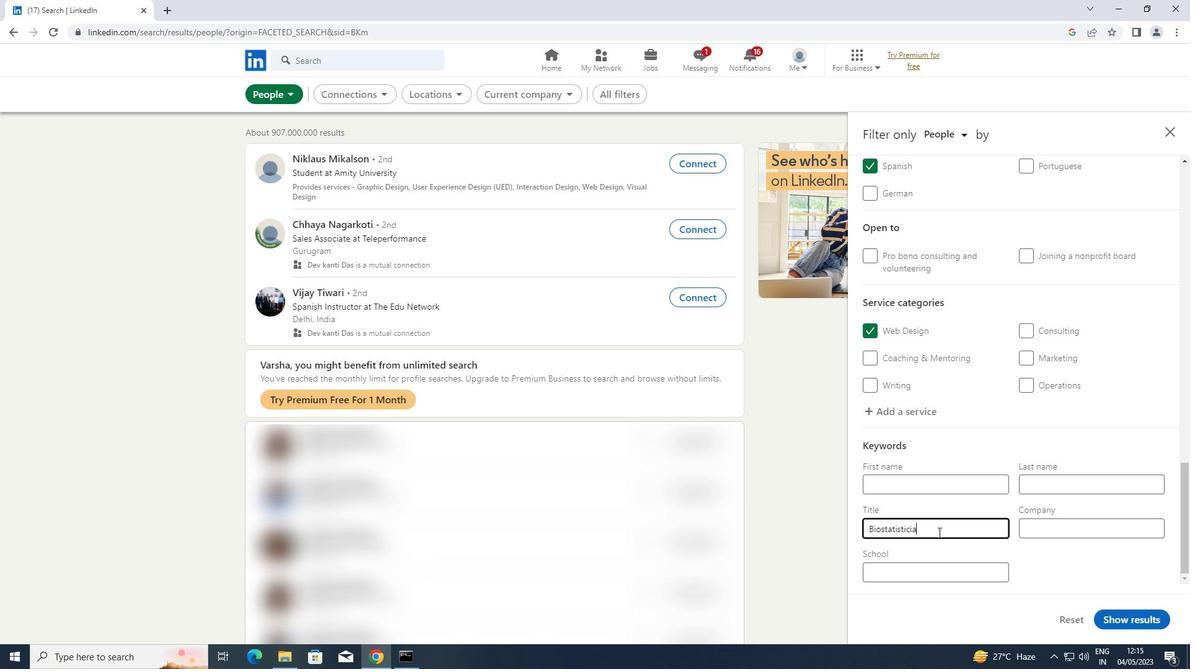 
Action: Mouse moved to (1123, 624)
Screenshot: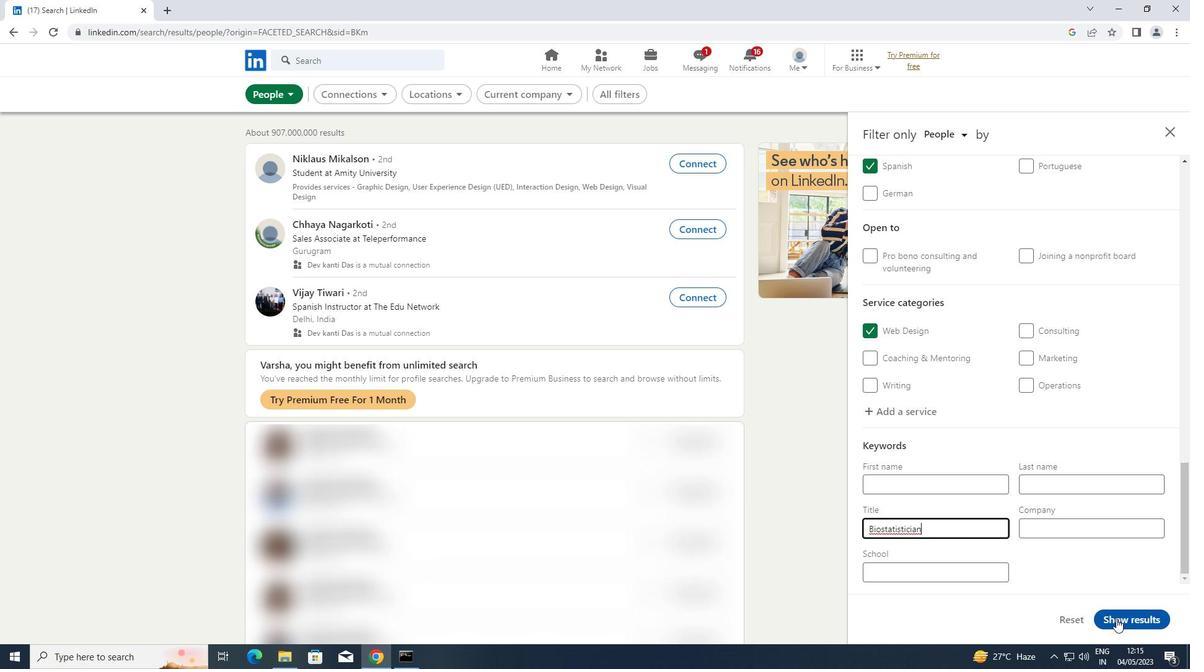 
Action: Mouse pressed left at (1123, 624)
Screenshot: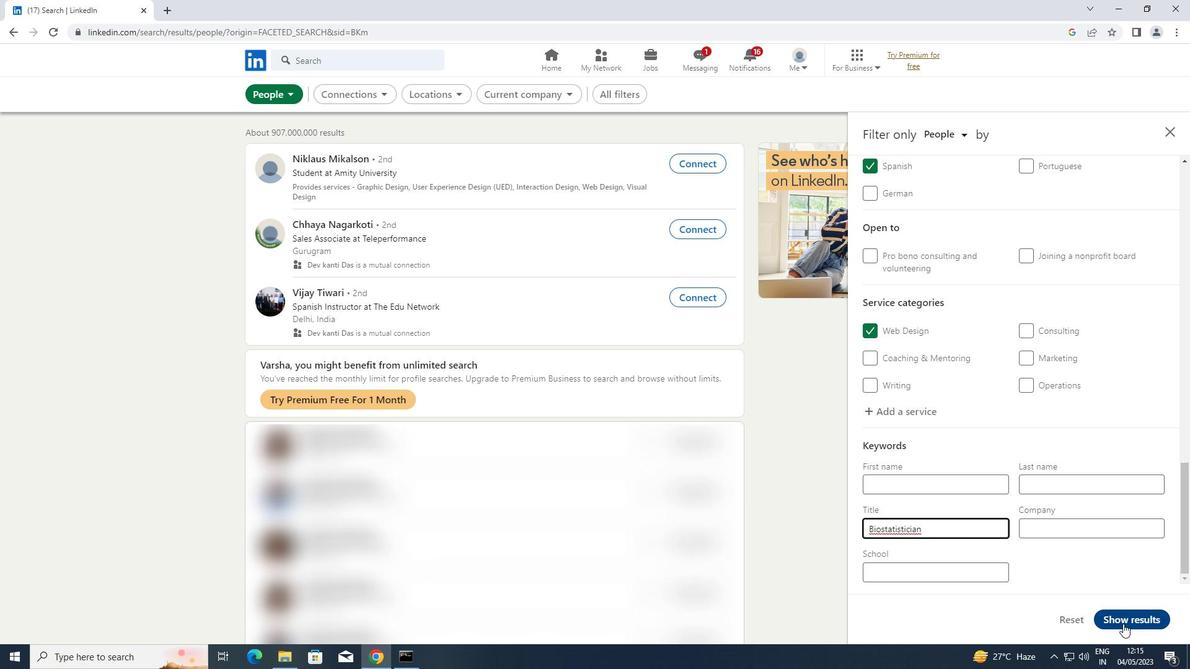 
